 Task: Select the es 2018 option in the target.
Action: Mouse moved to (15, 456)
Screenshot: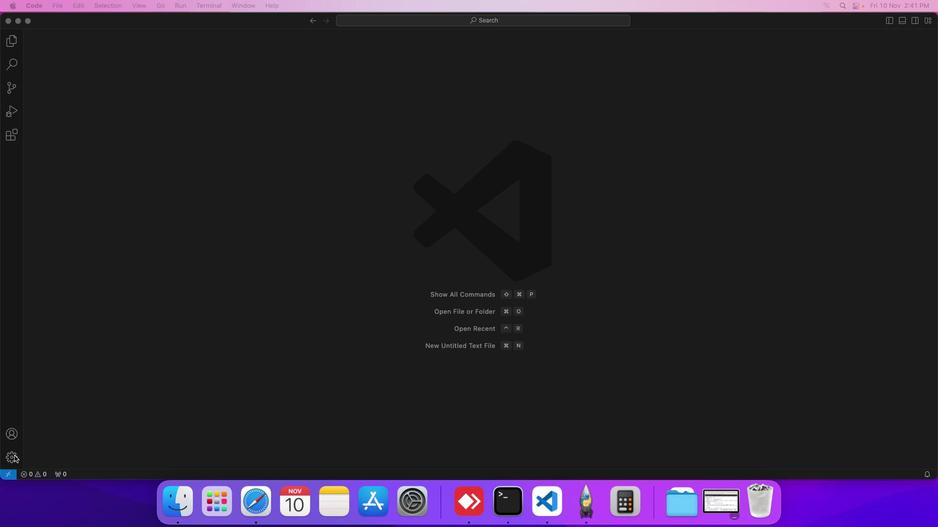 
Action: Mouse pressed left at (15, 456)
Screenshot: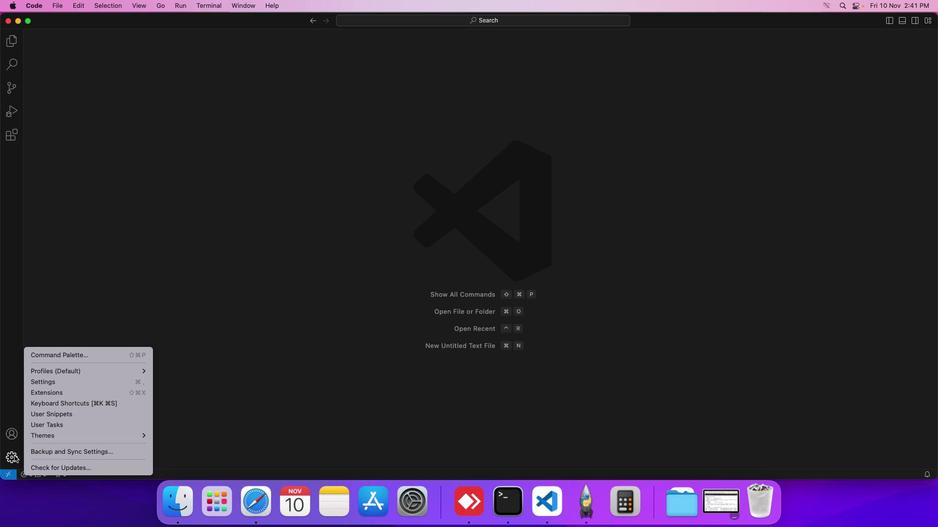 
Action: Mouse moved to (58, 384)
Screenshot: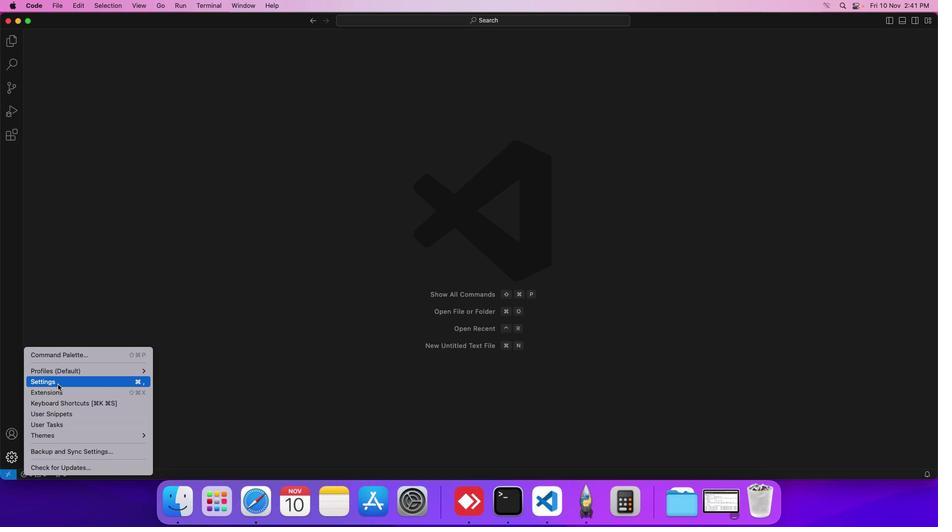 
Action: Mouse pressed left at (58, 384)
Screenshot: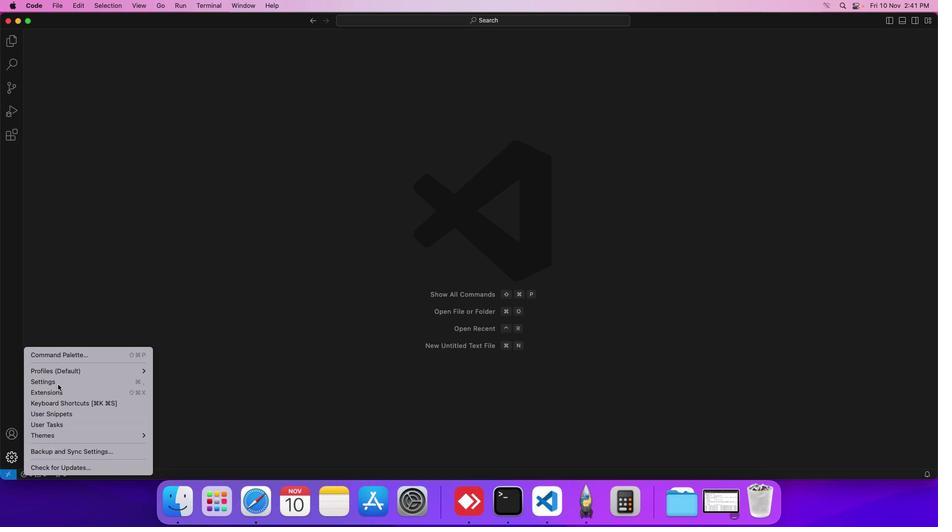 
Action: Mouse moved to (230, 176)
Screenshot: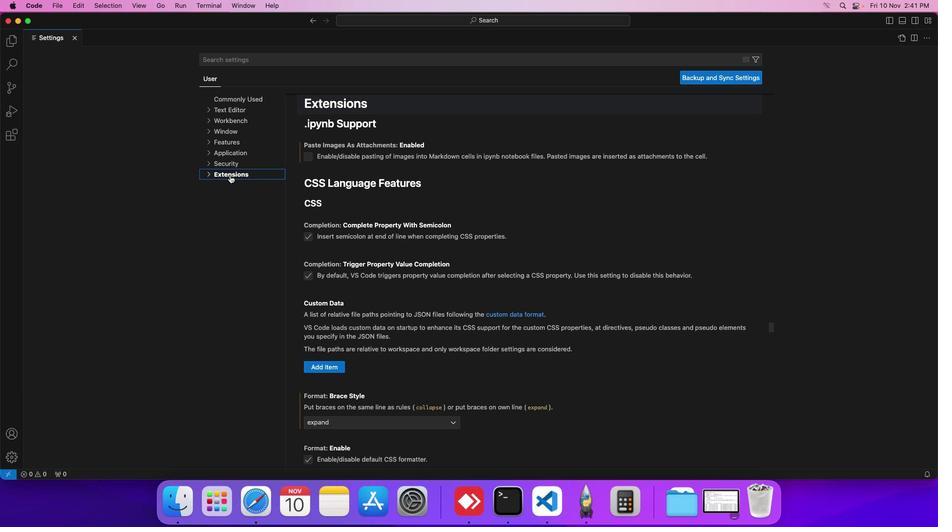 
Action: Mouse pressed left at (230, 176)
Screenshot: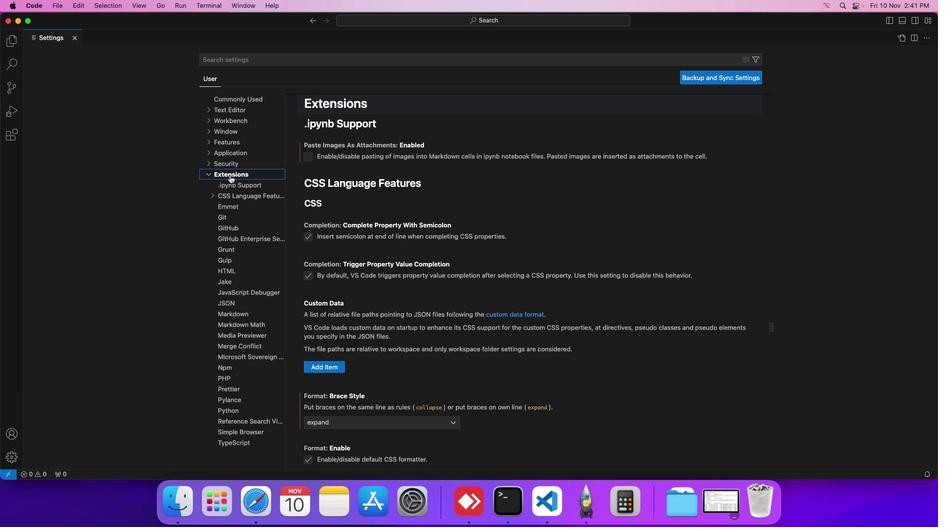 
Action: Mouse moved to (233, 443)
Screenshot: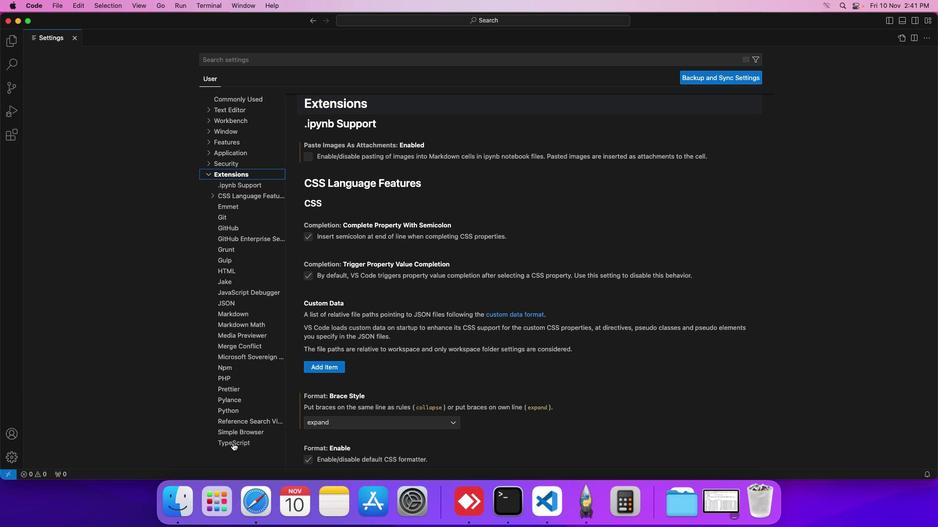 
Action: Mouse pressed left at (233, 443)
Screenshot: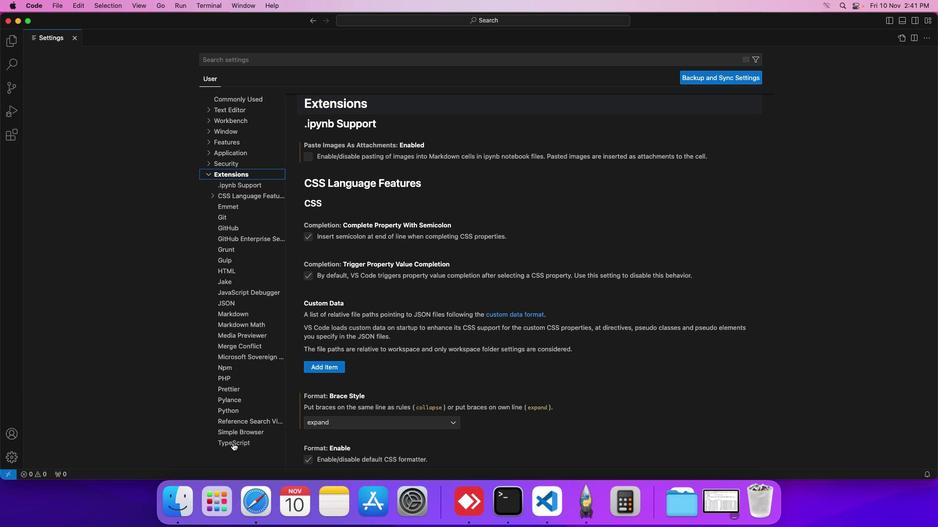 
Action: Mouse moved to (330, 406)
Screenshot: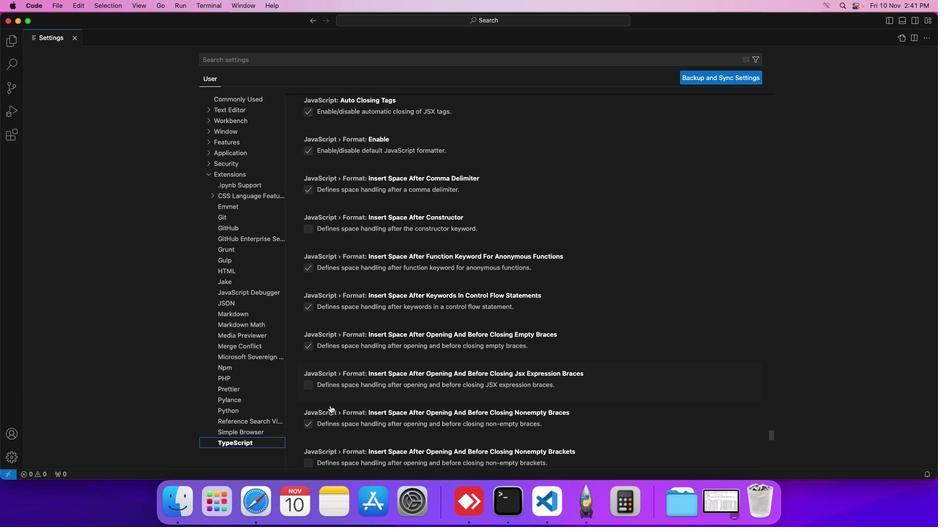 
Action: Mouse scrolled (330, 406) with delta (0, 0)
Screenshot: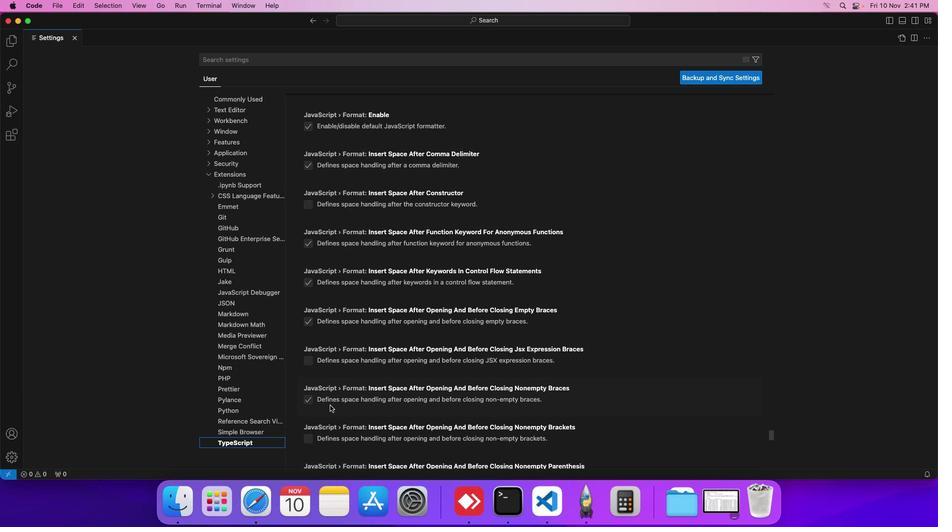 
Action: Mouse scrolled (330, 406) with delta (0, 0)
Screenshot: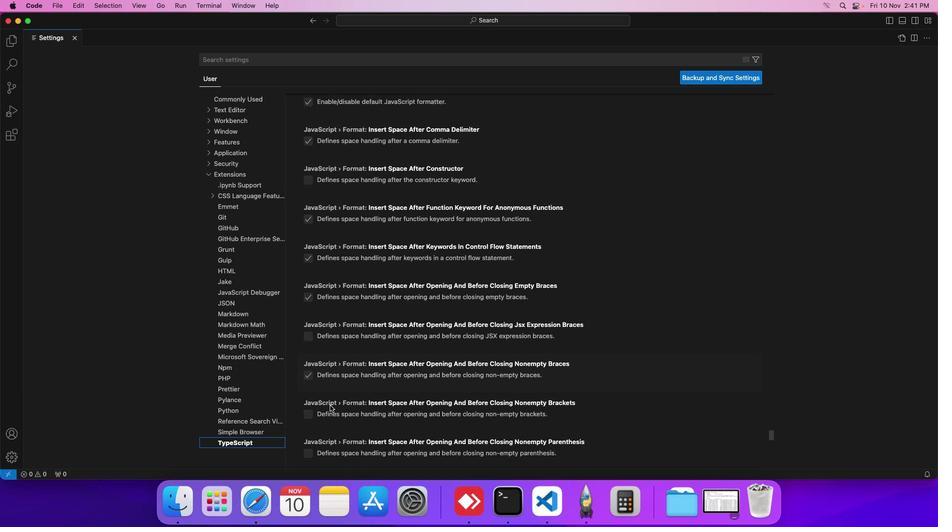 
Action: Mouse scrolled (330, 406) with delta (0, 0)
Screenshot: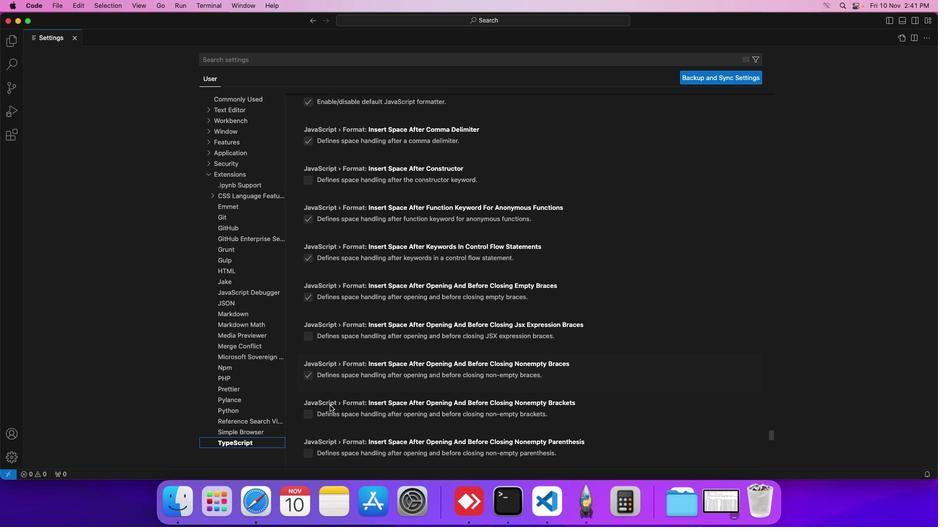 
Action: Mouse scrolled (330, 406) with delta (0, 0)
Screenshot: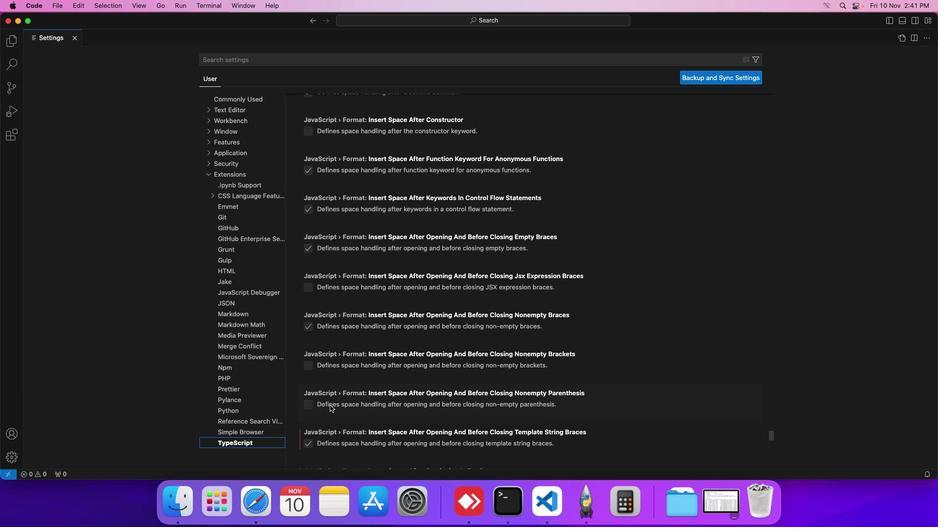 
Action: Mouse scrolled (330, 406) with delta (0, 0)
Screenshot: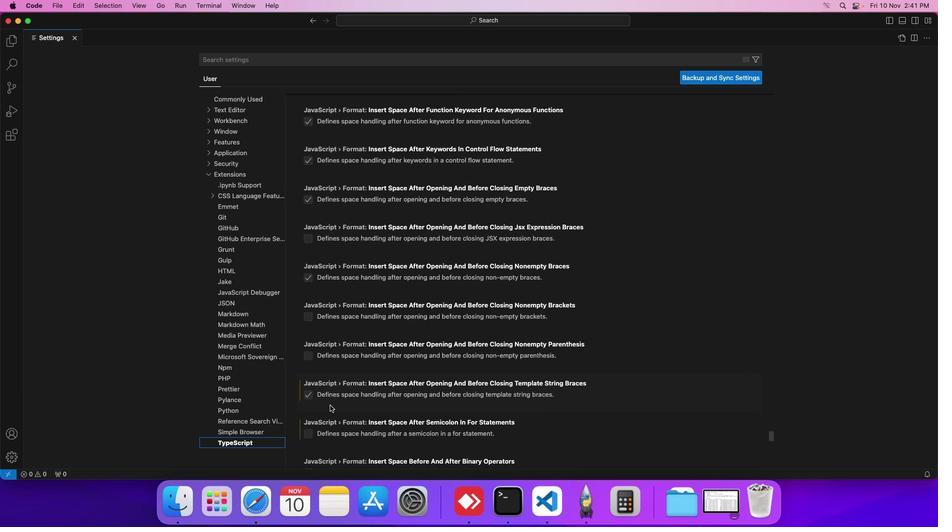 
Action: Mouse scrolled (330, 406) with delta (0, 0)
Screenshot: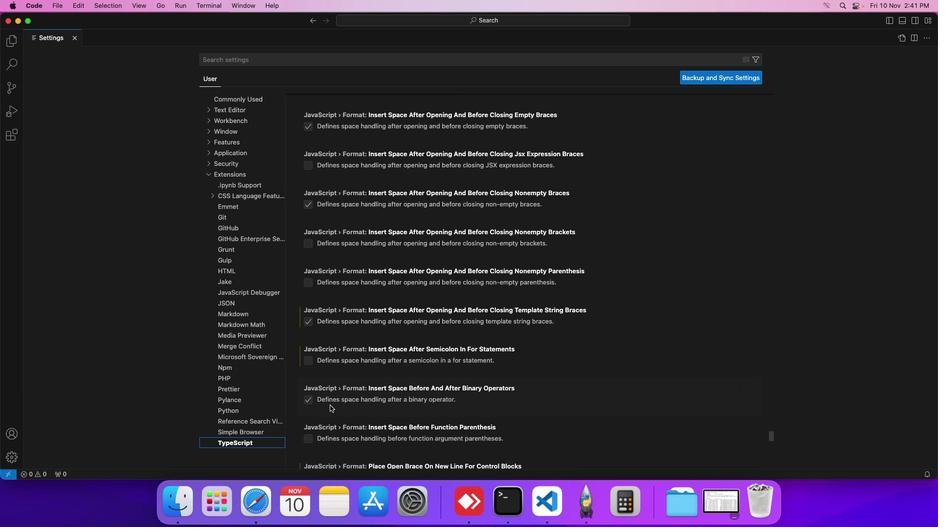 
Action: Mouse scrolled (330, 406) with delta (0, 0)
Screenshot: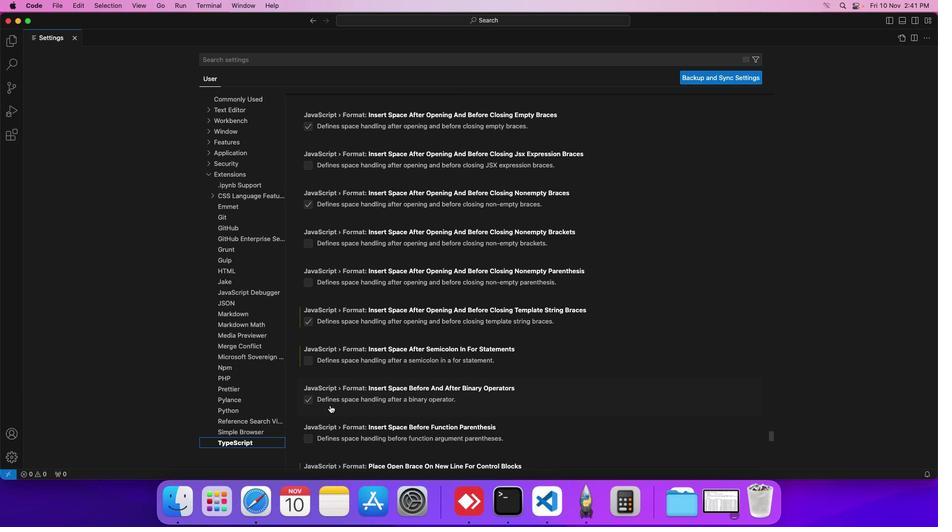 
Action: Mouse scrolled (330, 406) with delta (0, 0)
Screenshot: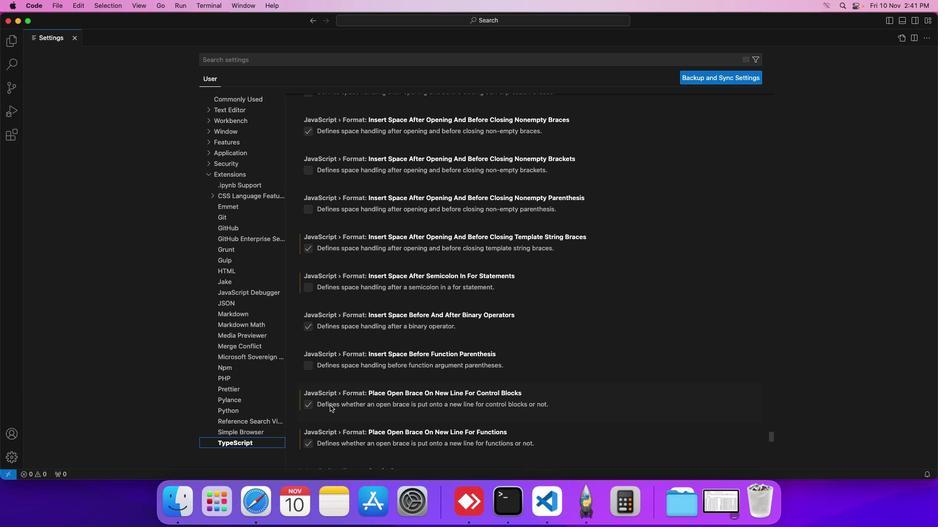 
Action: Mouse scrolled (330, 406) with delta (0, 0)
Screenshot: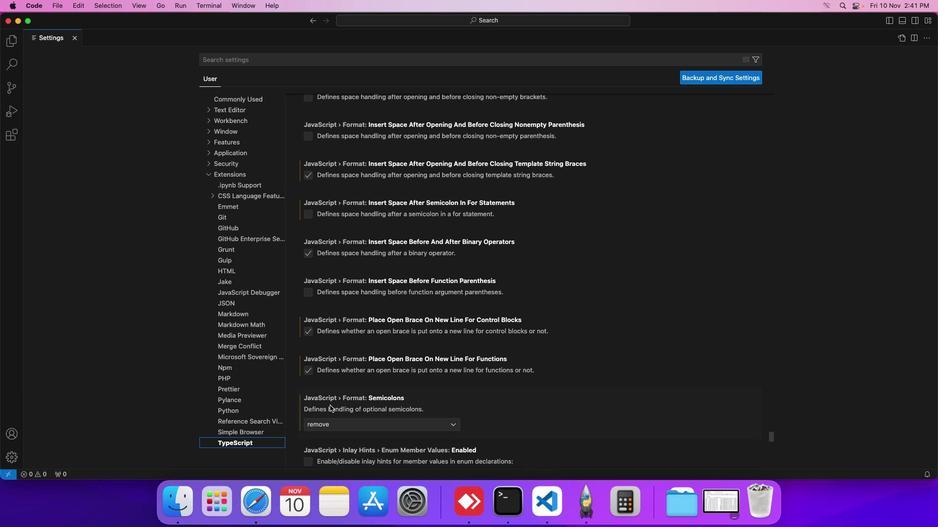 
Action: Mouse scrolled (330, 406) with delta (0, 0)
Screenshot: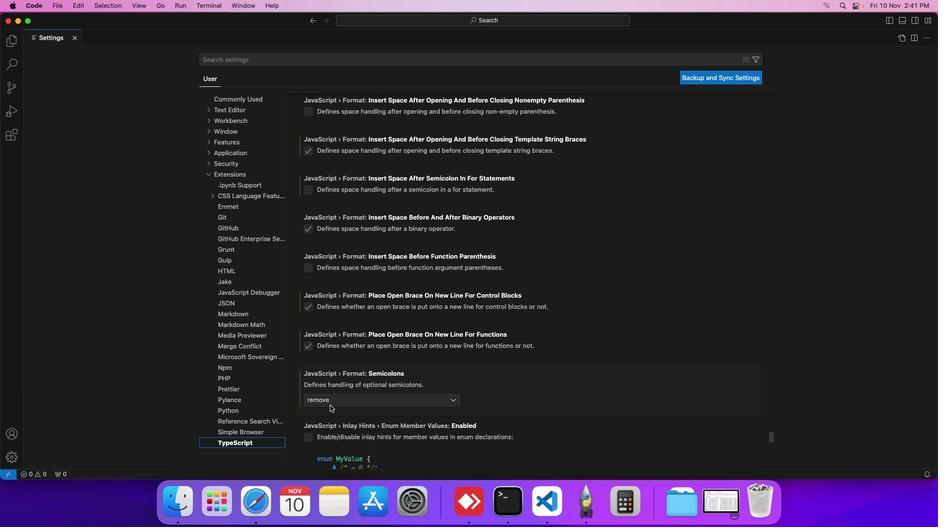 
Action: Mouse scrolled (330, 406) with delta (0, 0)
Screenshot: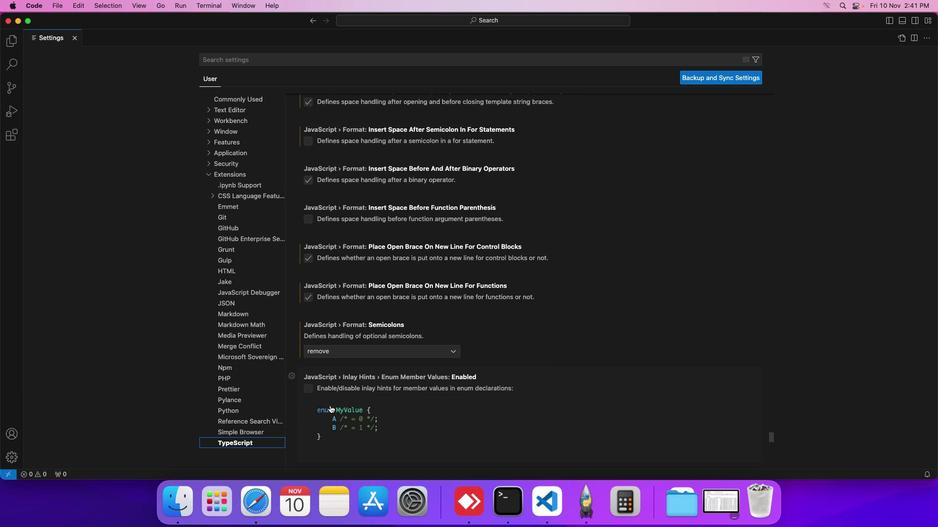 
Action: Mouse scrolled (330, 406) with delta (0, 0)
Screenshot: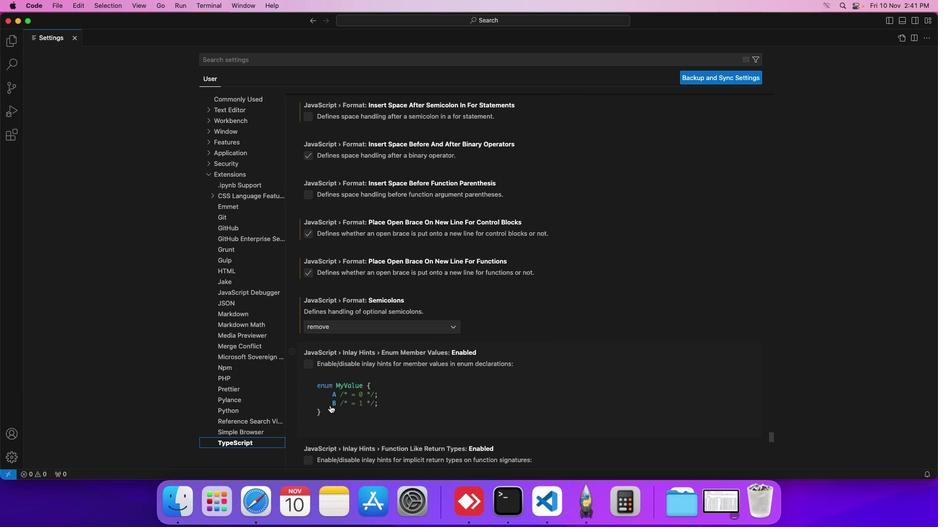 
Action: Mouse scrolled (330, 406) with delta (0, 0)
Screenshot: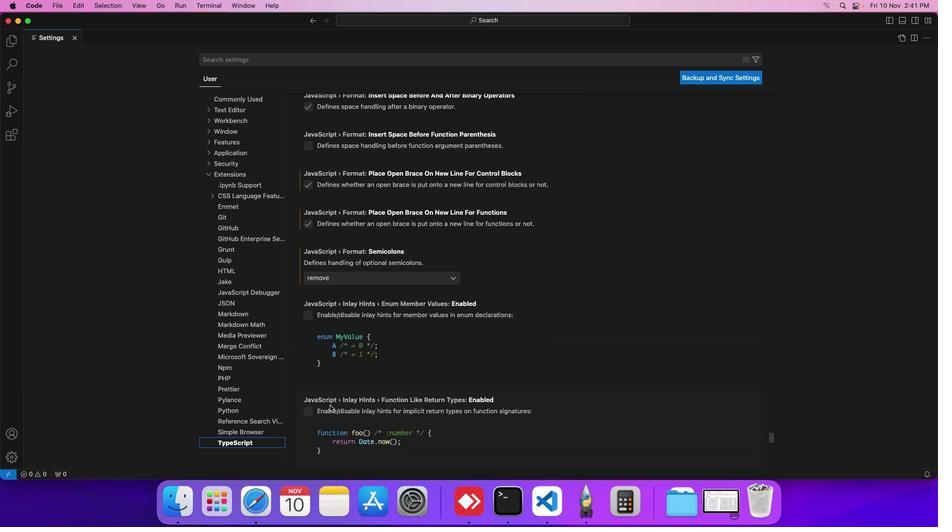 
Action: Mouse scrolled (330, 406) with delta (0, 0)
Screenshot: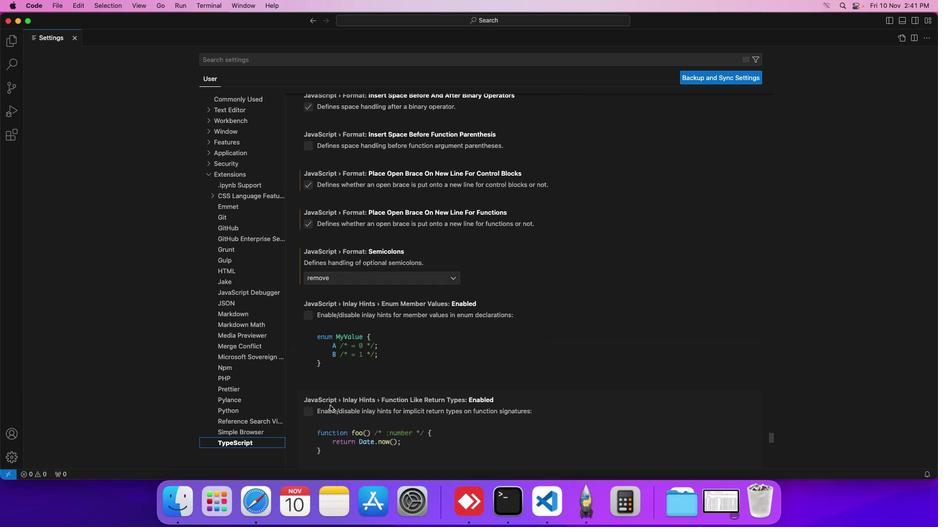 
Action: Mouse scrolled (330, 406) with delta (0, 0)
Screenshot: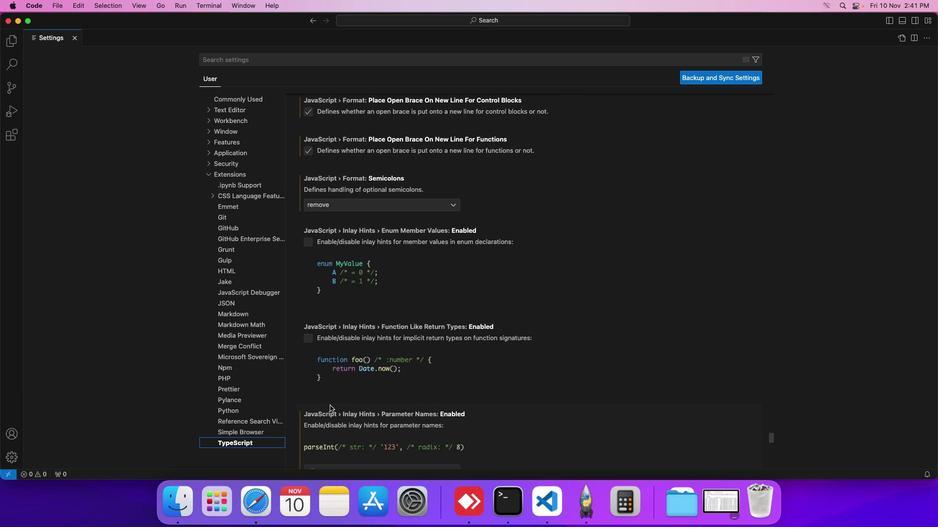 
Action: Mouse scrolled (330, 406) with delta (0, 0)
Screenshot: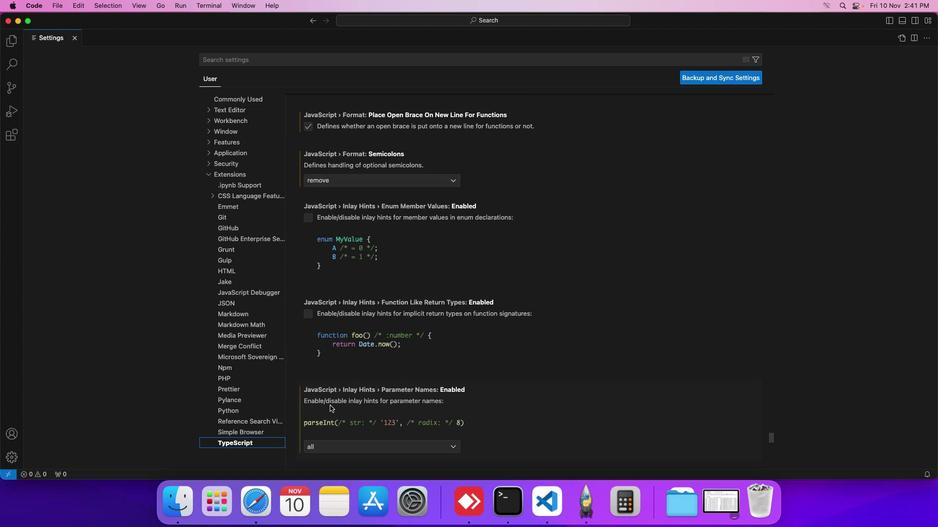 
Action: Mouse moved to (300, 384)
Screenshot: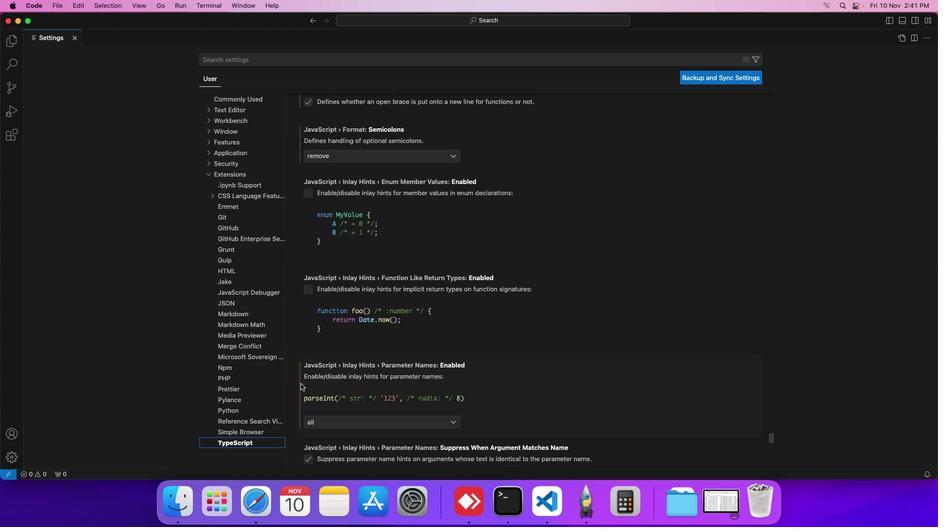 
Action: Mouse scrolled (300, 384) with delta (0, 0)
Screenshot: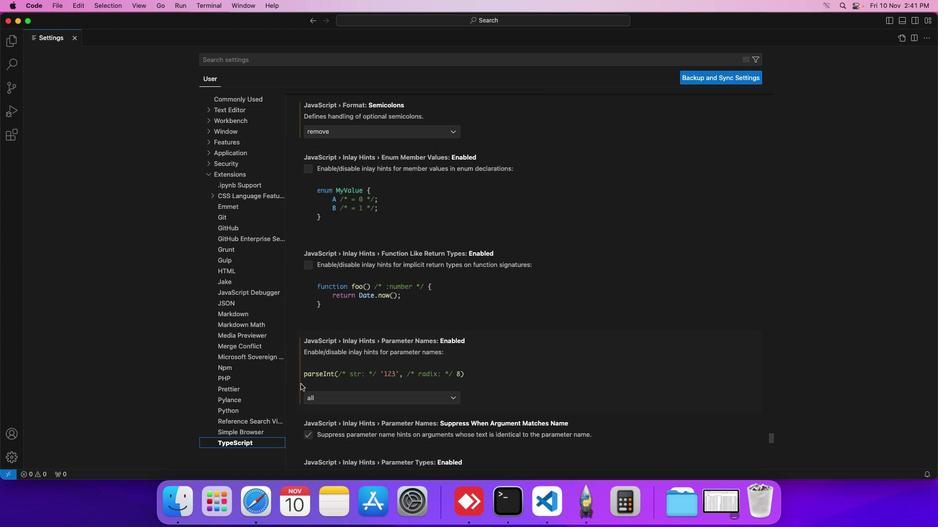
Action: Mouse scrolled (300, 384) with delta (0, 0)
Screenshot: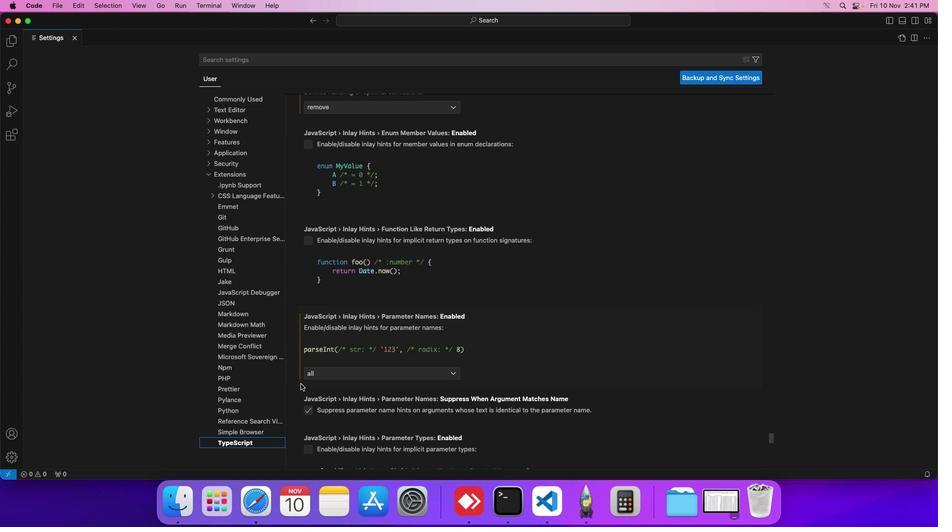 
Action: Mouse scrolled (300, 384) with delta (0, 0)
Screenshot: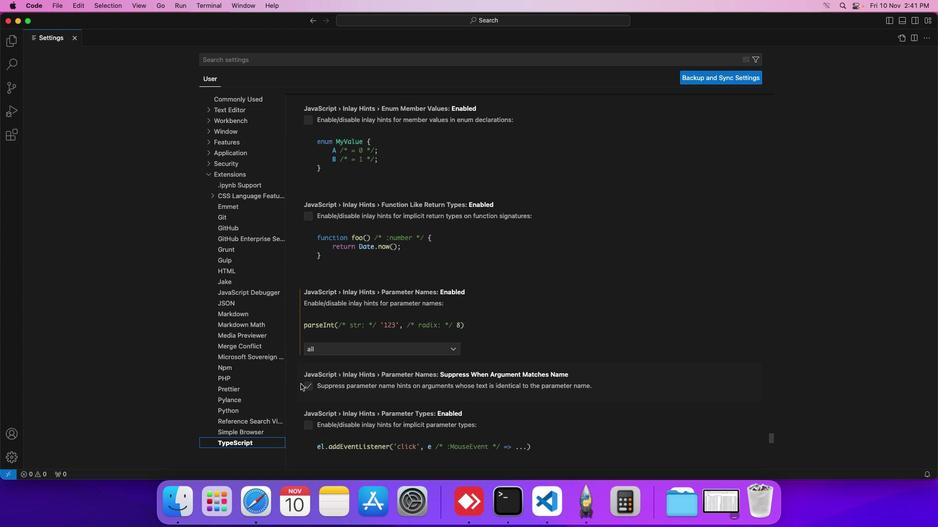 
Action: Mouse scrolled (300, 384) with delta (0, 0)
Screenshot: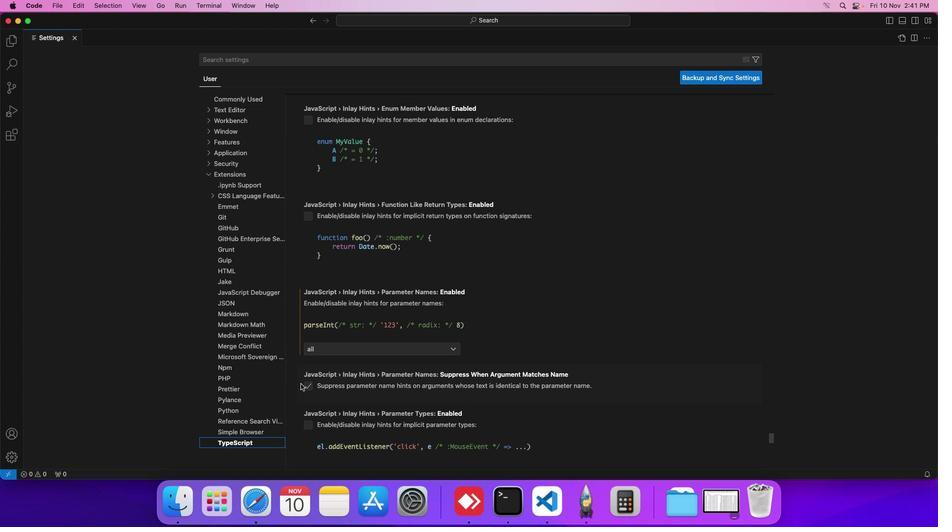 
Action: Mouse scrolled (300, 384) with delta (0, 0)
Screenshot: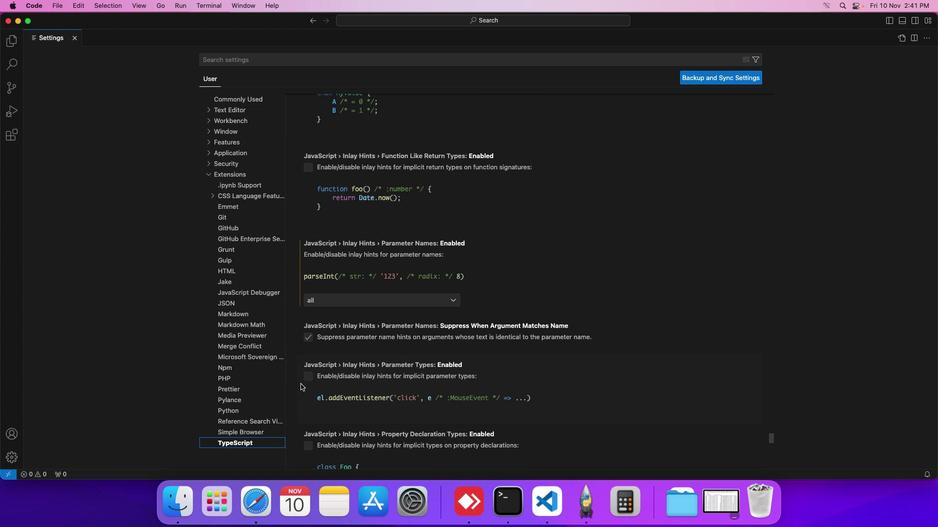
Action: Mouse scrolled (300, 384) with delta (0, 0)
Screenshot: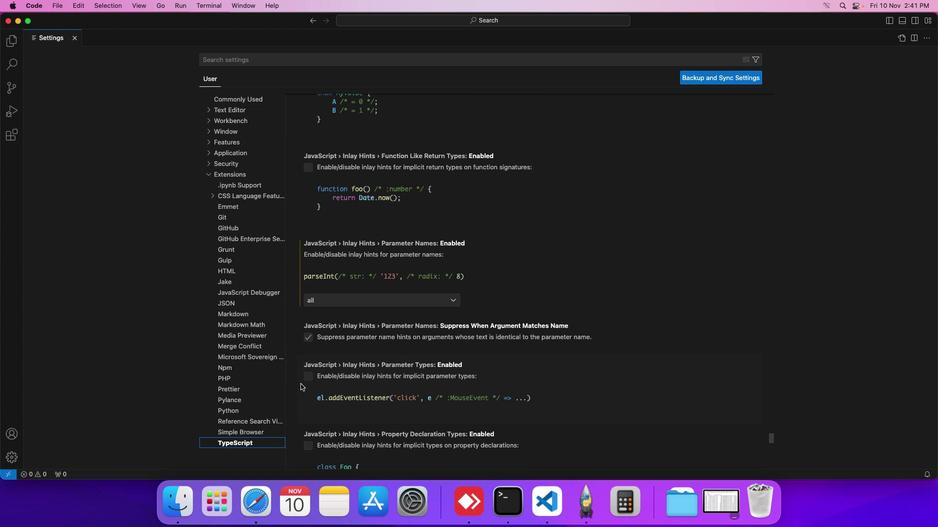 
Action: Mouse scrolled (300, 384) with delta (0, 0)
Screenshot: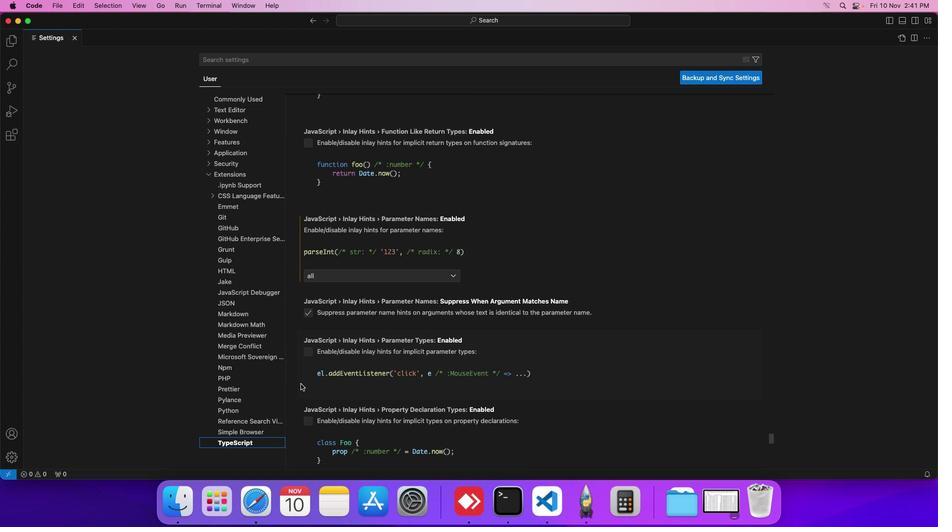 
Action: Mouse scrolled (300, 384) with delta (0, 0)
Screenshot: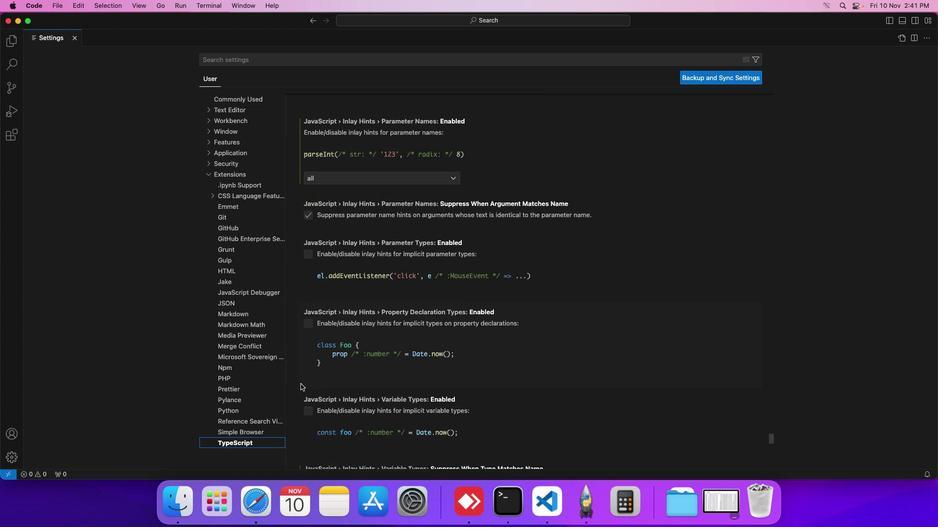
Action: Mouse scrolled (300, 384) with delta (0, 0)
Screenshot: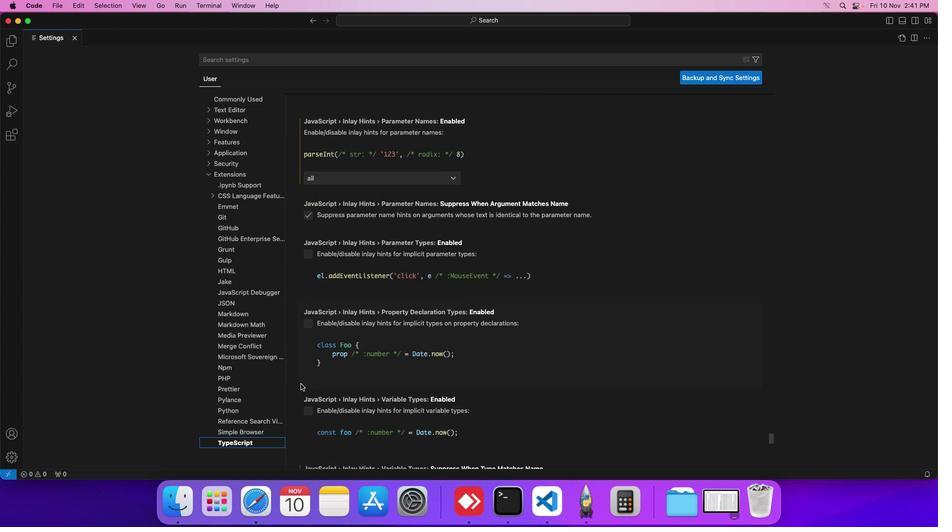 
Action: Mouse scrolled (300, 384) with delta (0, 0)
Screenshot: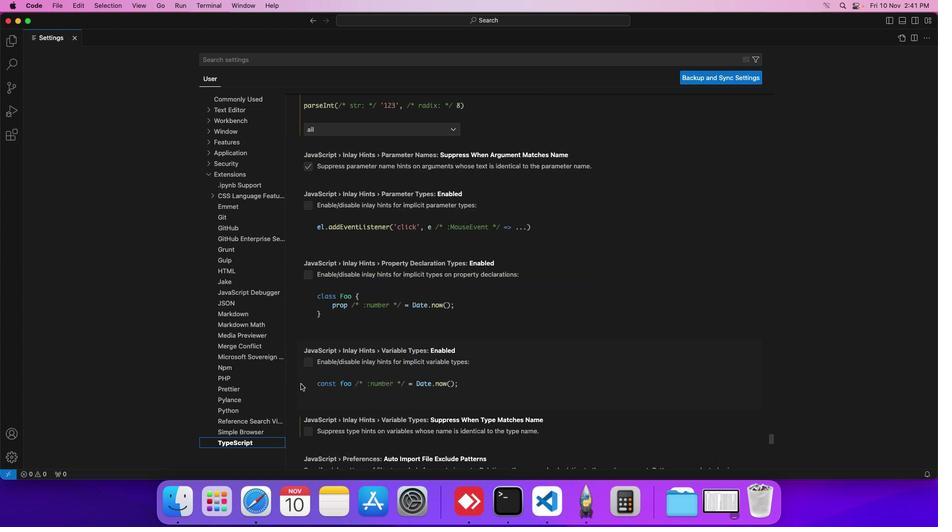 
Action: Mouse scrolled (300, 384) with delta (0, 0)
Screenshot: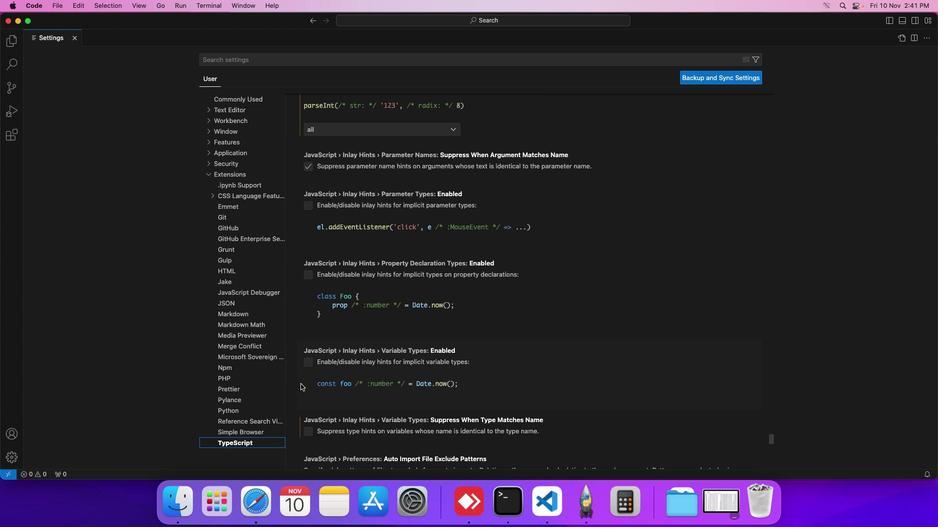 
Action: Mouse scrolled (300, 384) with delta (0, 0)
Screenshot: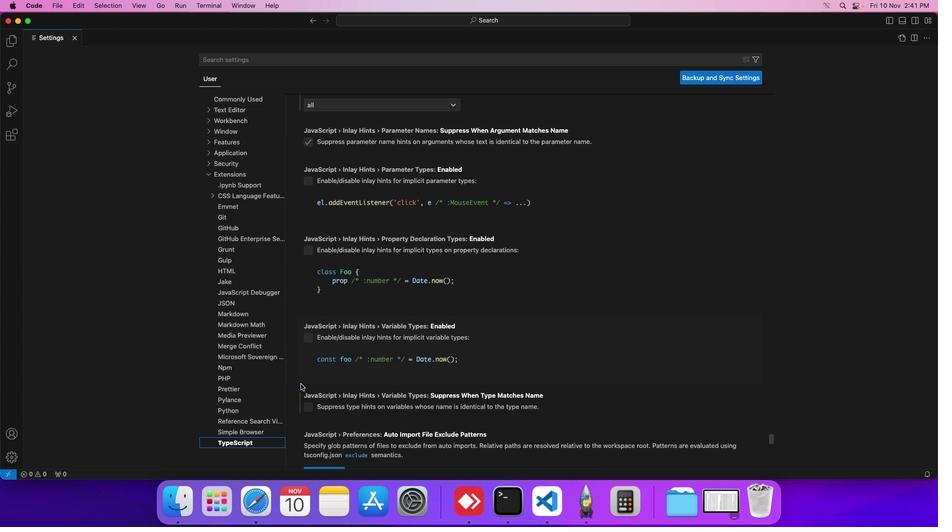 
Action: Mouse scrolled (300, 384) with delta (0, 0)
Screenshot: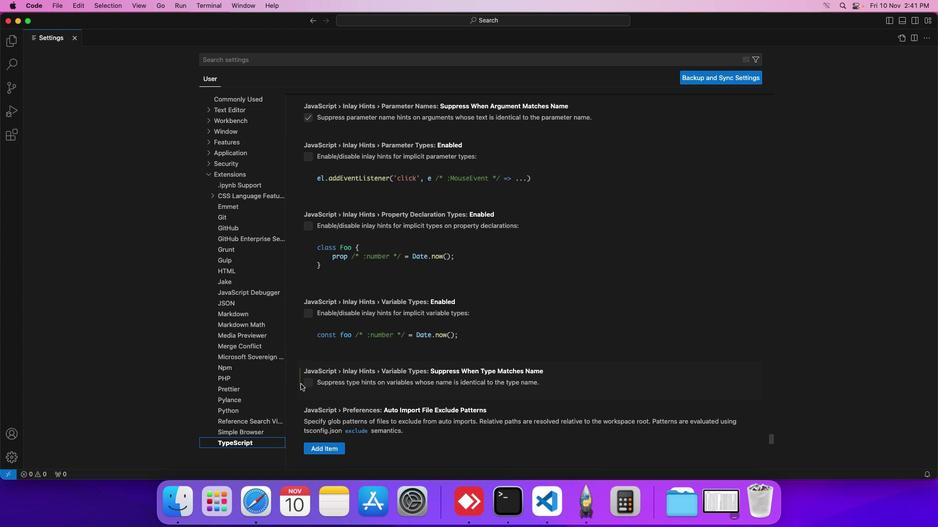 
Action: Mouse scrolled (300, 384) with delta (0, 0)
Screenshot: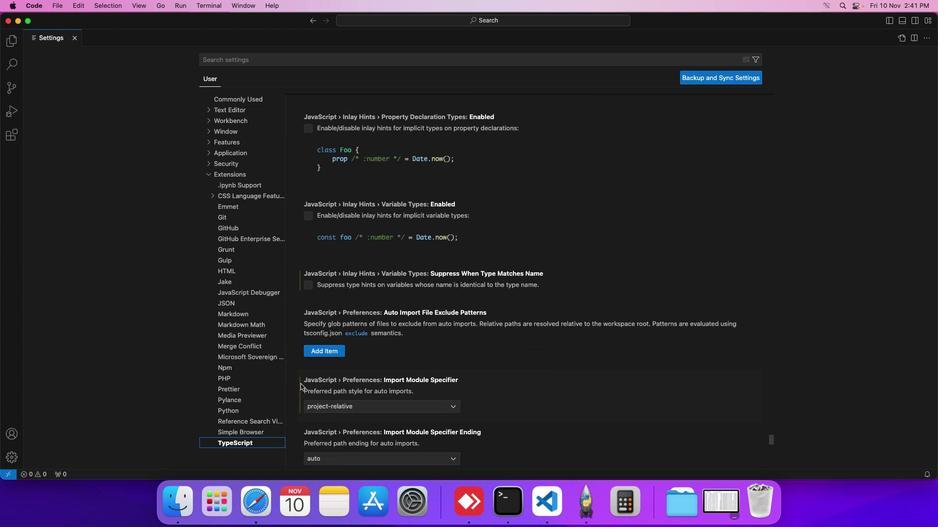 
Action: Mouse scrolled (300, 384) with delta (0, 0)
Screenshot: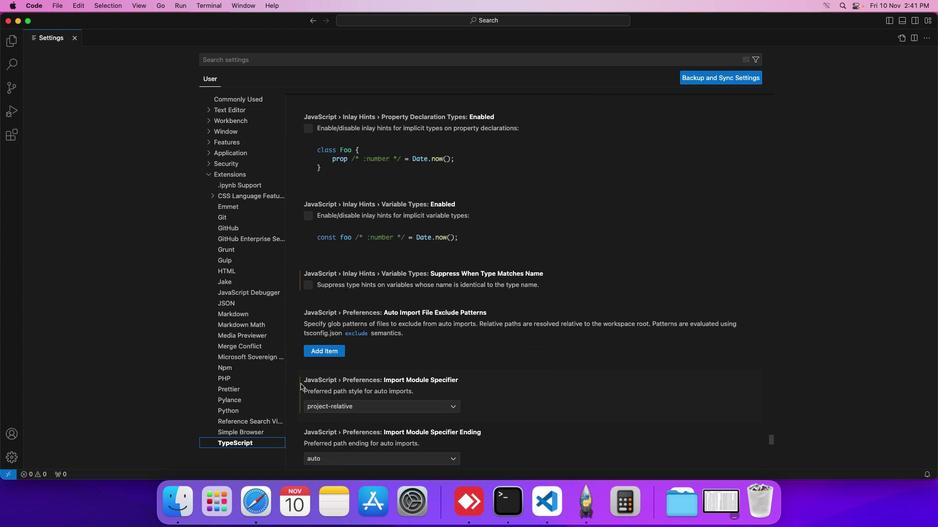 
Action: Mouse scrolled (300, 384) with delta (0, 0)
Screenshot: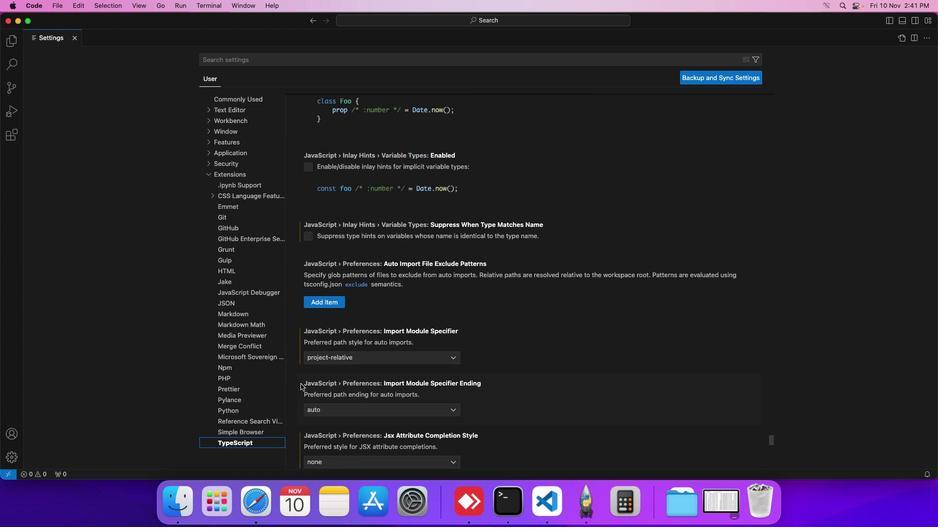 
Action: Mouse scrolled (300, 384) with delta (0, 0)
Screenshot: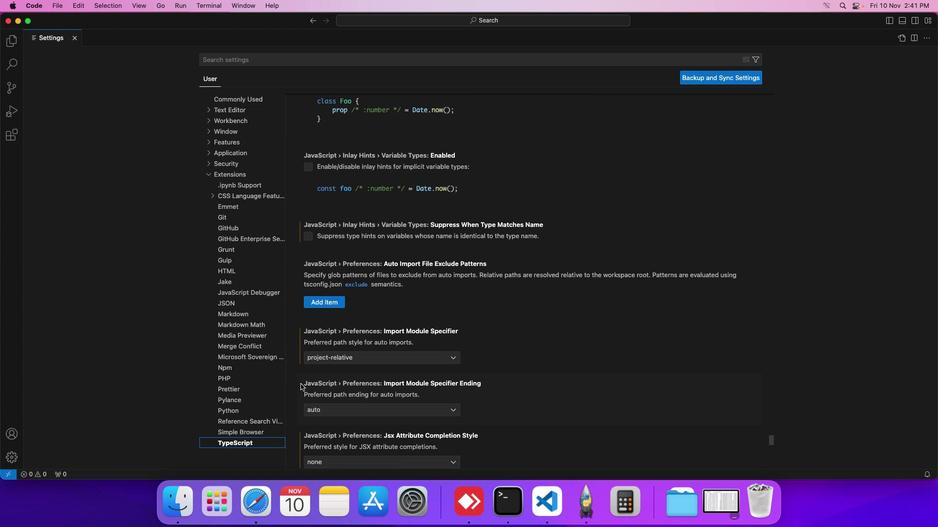 
Action: Mouse scrolled (300, 384) with delta (0, 0)
Screenshot: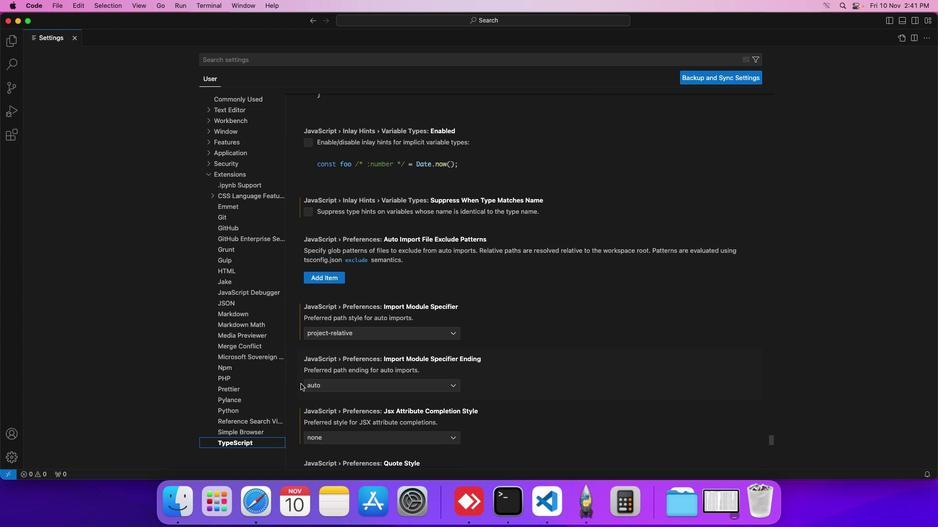 
Action: Mouse scrolled (300, 384) with delta (0, 0)
Screenshot: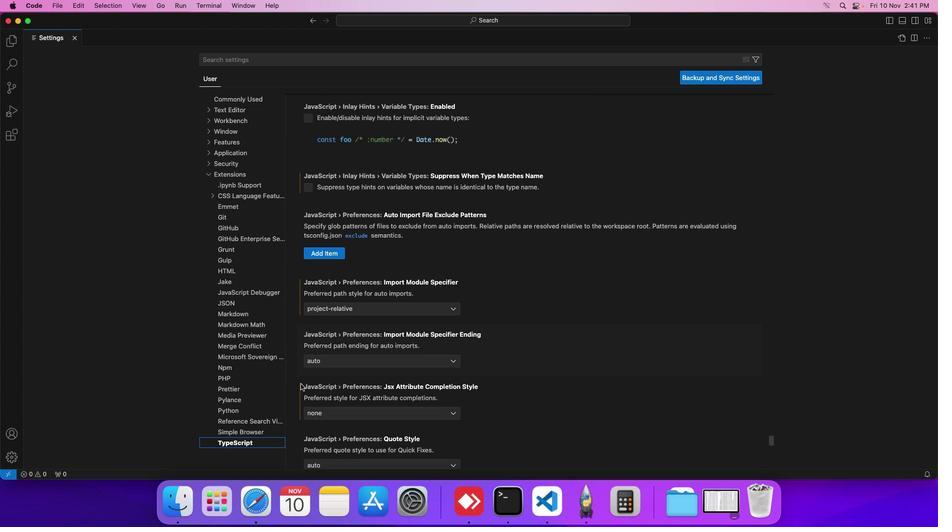 
Action: Mouse moved to (300, 384)
Screenshot: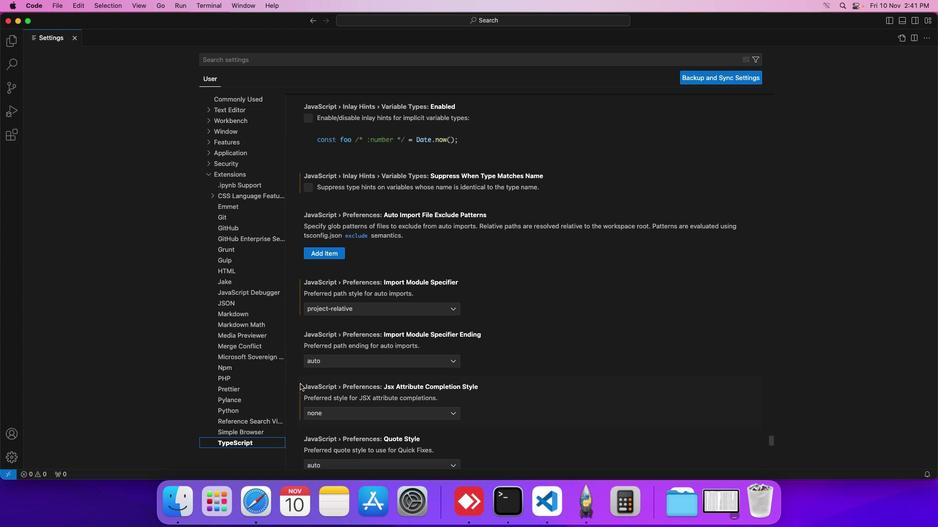 
Action: Mouse scrolled (300, 384) with delta (0, 0)
Screenshot: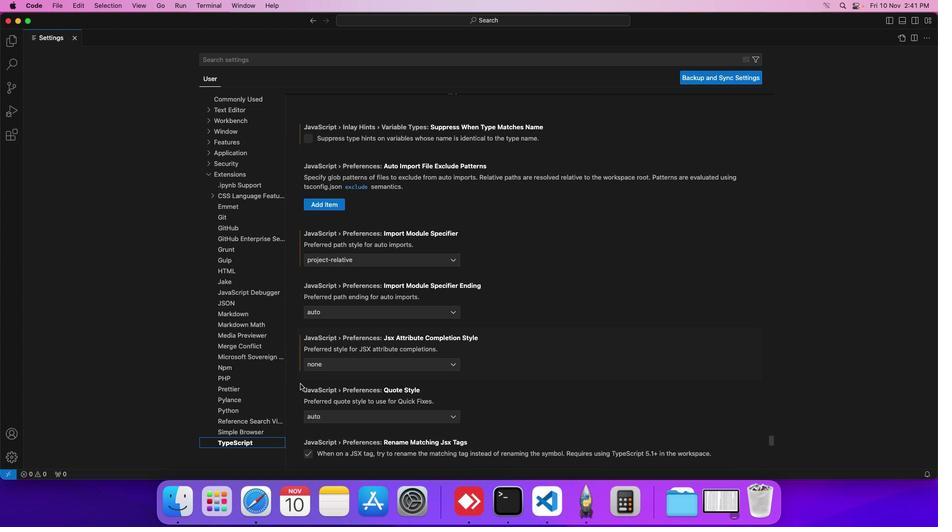 
Action: Mouse scrolled (300, 384) with delta (0, 0)
Screenshot: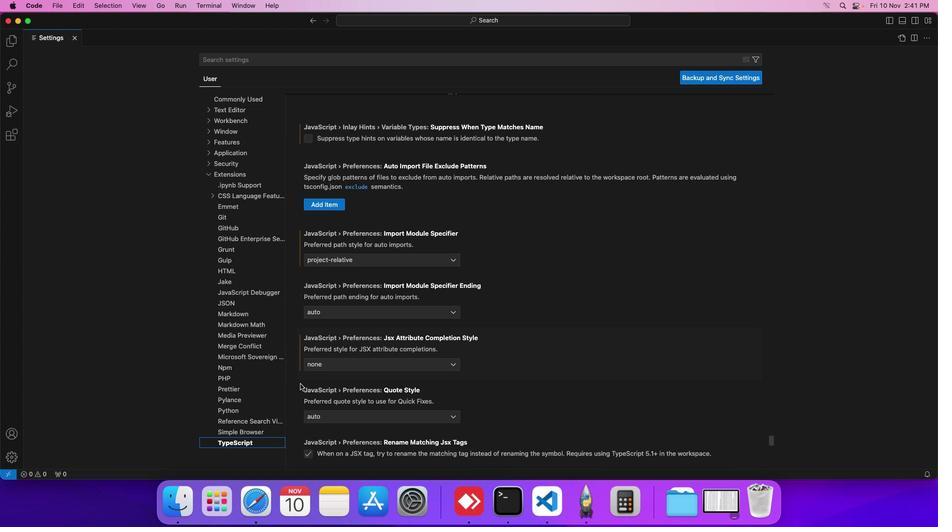 
Action: Mouse scrolled (300, 384) with delta (0, 0)
Screenshot: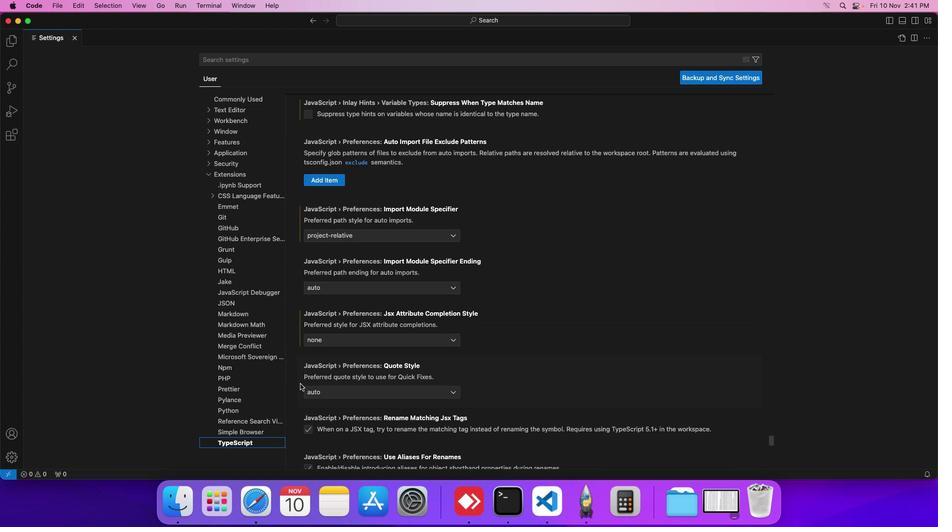 
Action: Mouse moved to (299, 383)
Screenshot: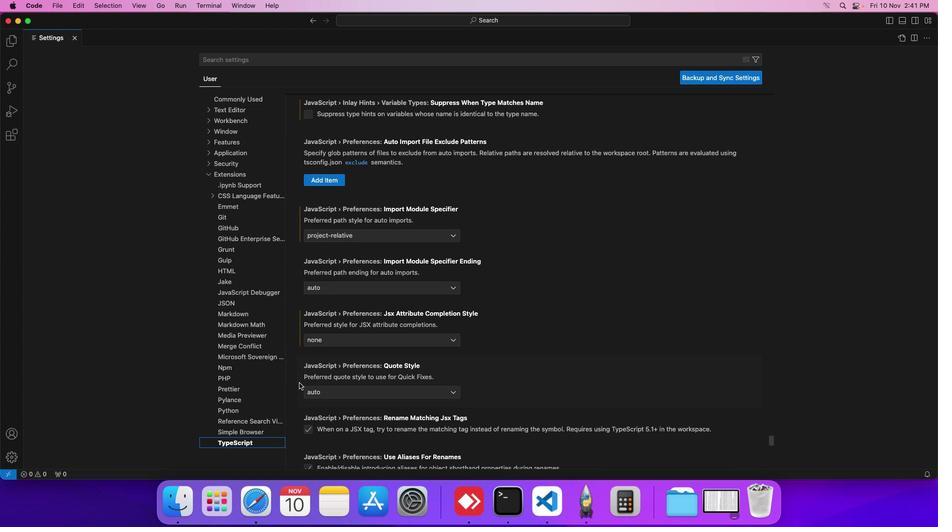 
Action: Mouse scrolled (299, 383) with delta (0, 0)
Screenshot: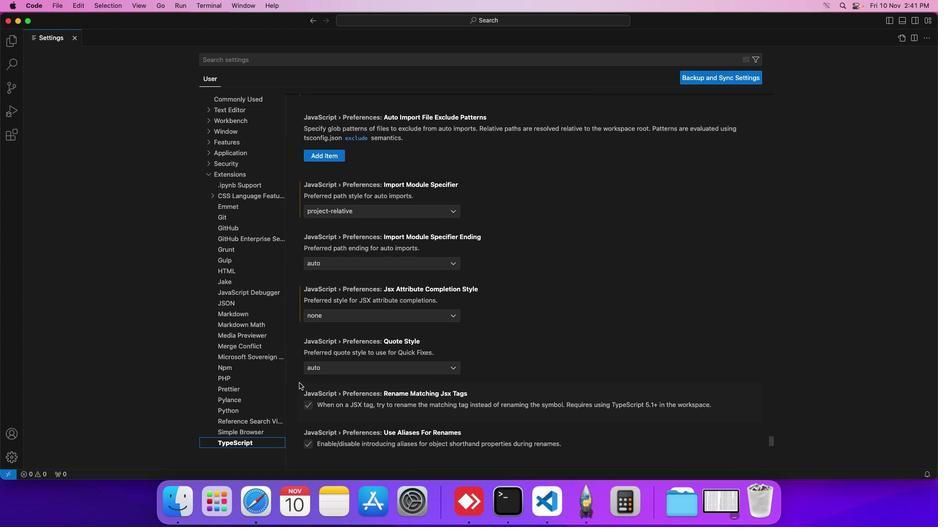 
Action: Mouse scrolled (299, 383) with delta (0, 0)
Screenshot: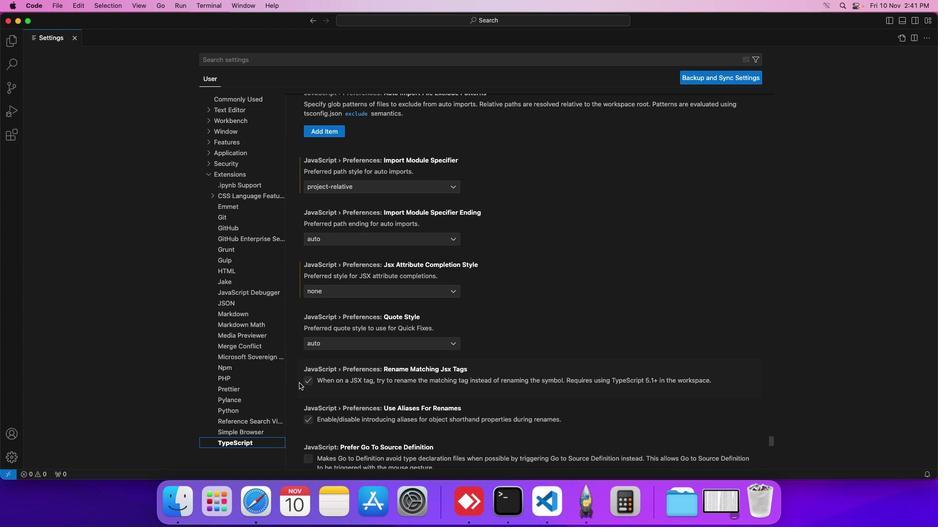 
Action: Mouse scrolled (299, 383) with delta (0, 0)
Screenshot: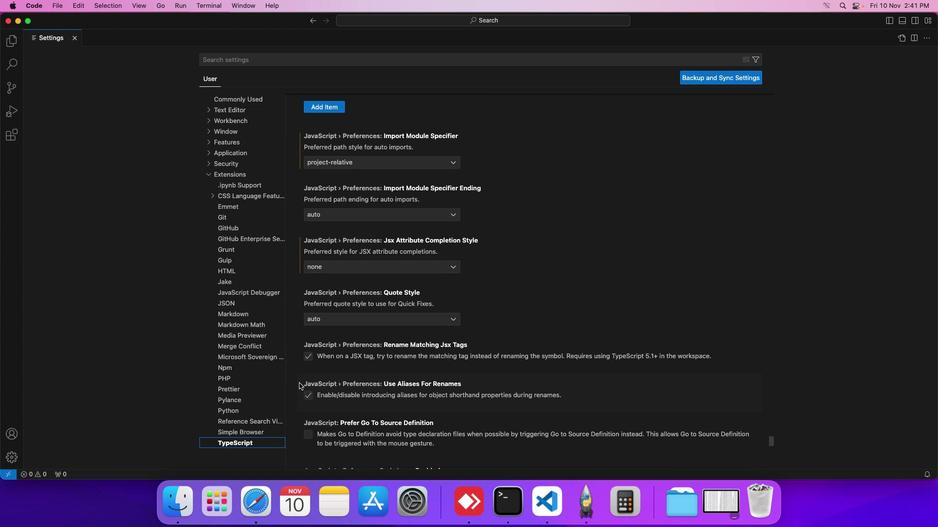 
Action: Mouse scrolled (299, 383) with delta (0, 0)
Screenshot: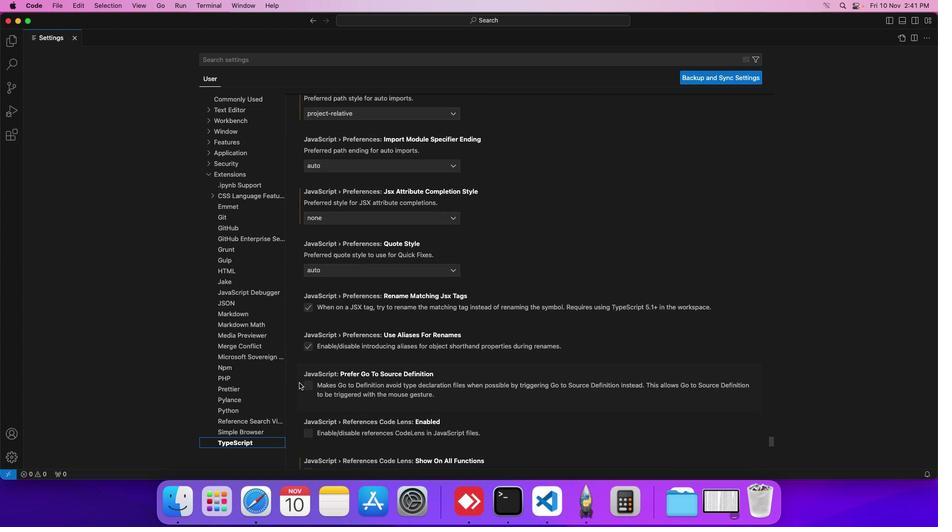 
Action: Mouse scrolled (299, 383) with delta (0, 0)
Screenshot: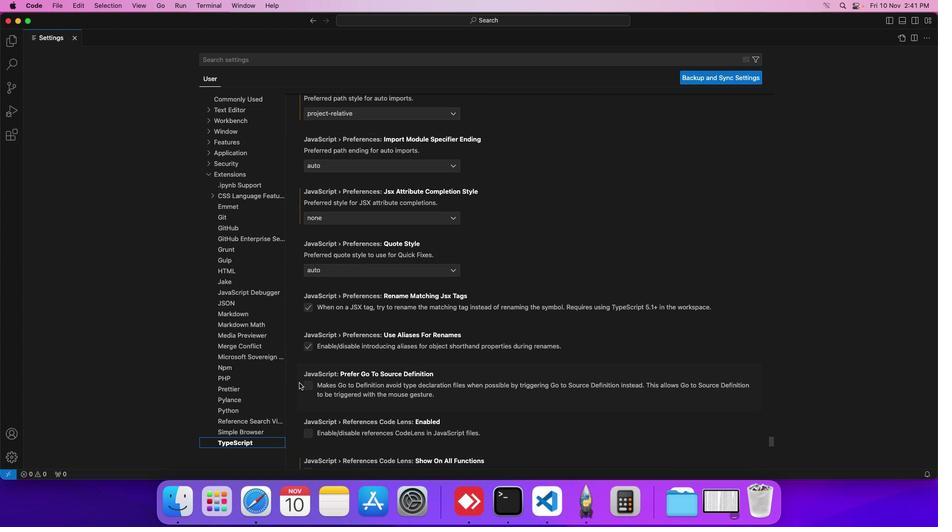 
Action: Mouse scrolled (299, 383) with delta (0, 0)
Screenshot: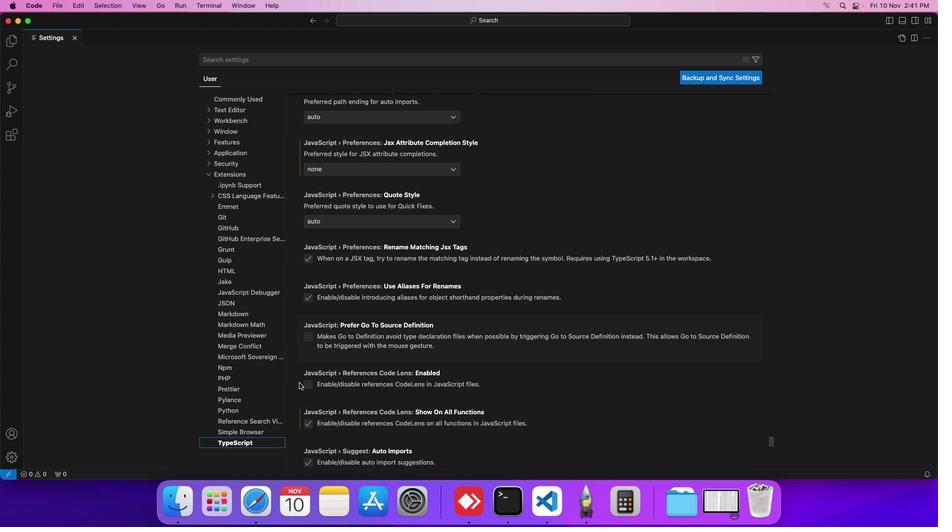 
Action: Mouse scrolled (299, 383) with delta (0, 0)
Screenshot: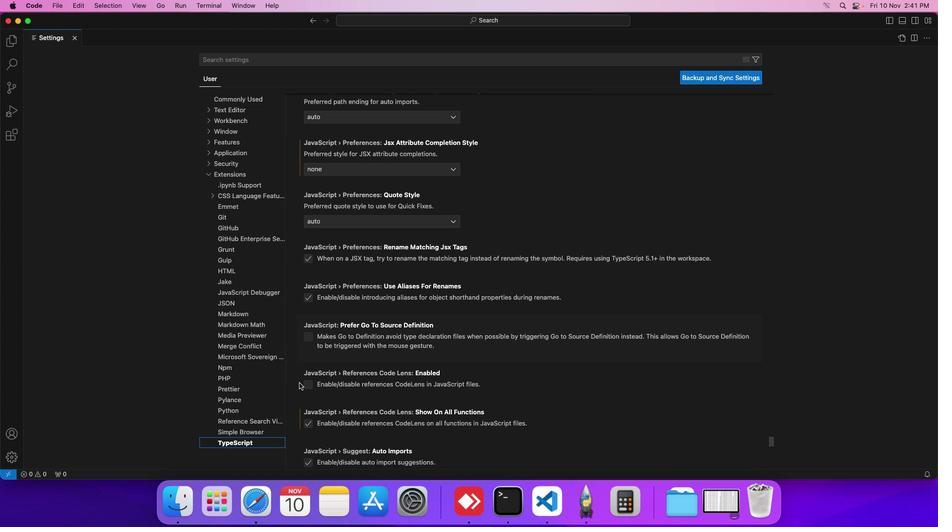 
Action: Mouse scrolled (299, 383) with delta (0, 0)
Screenshot: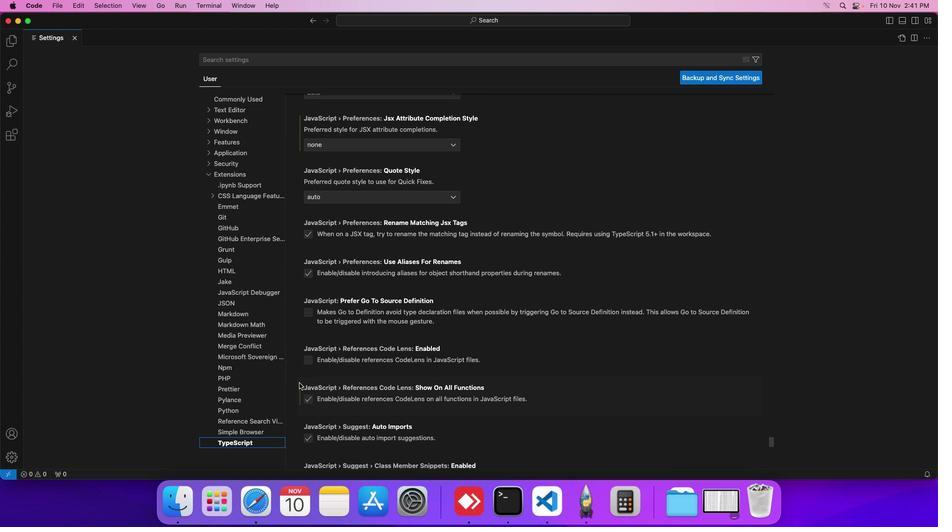 
Action: Mouse scrolled (299, 383) with delta (0, 0)
Screenshot: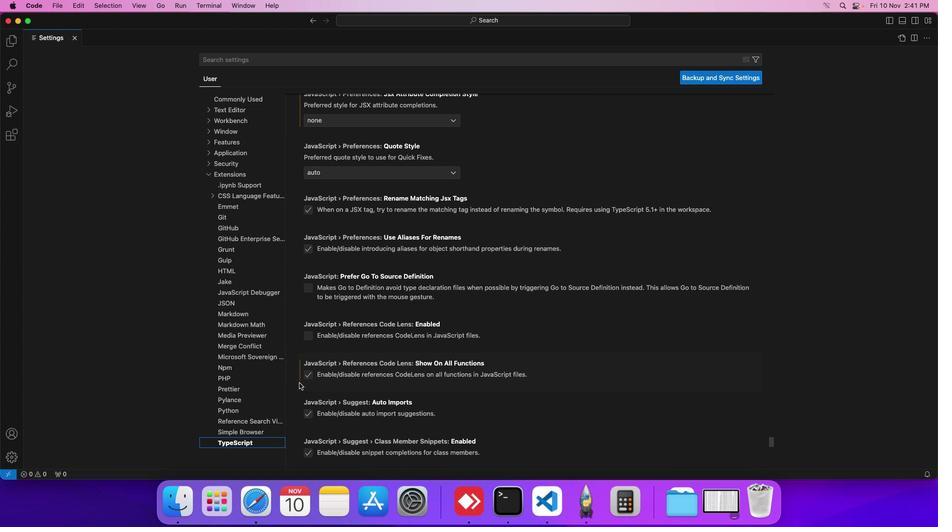 
Action: Mouse scrolled (299, 383) with delta (0, 0)
Screenshot: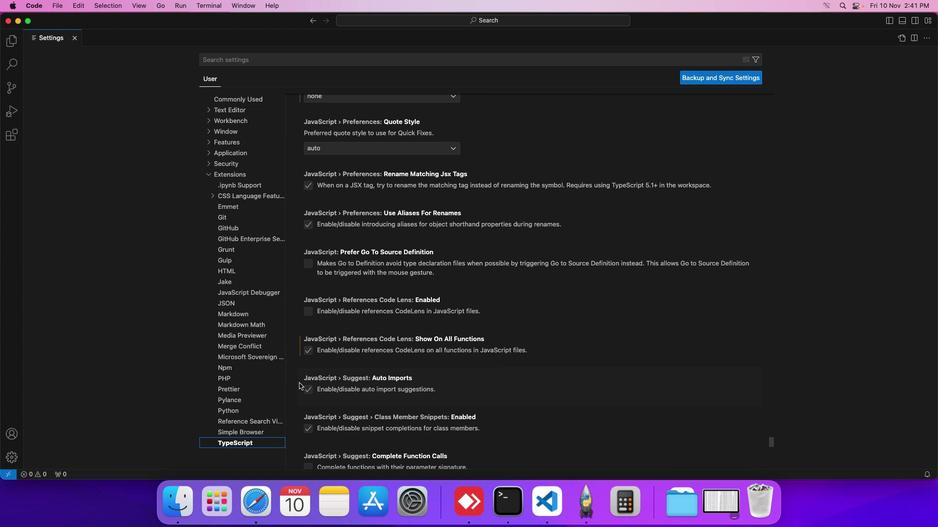 
Action: Mouse scrolled (299, 383) with delta (0, 0)
Screenshot: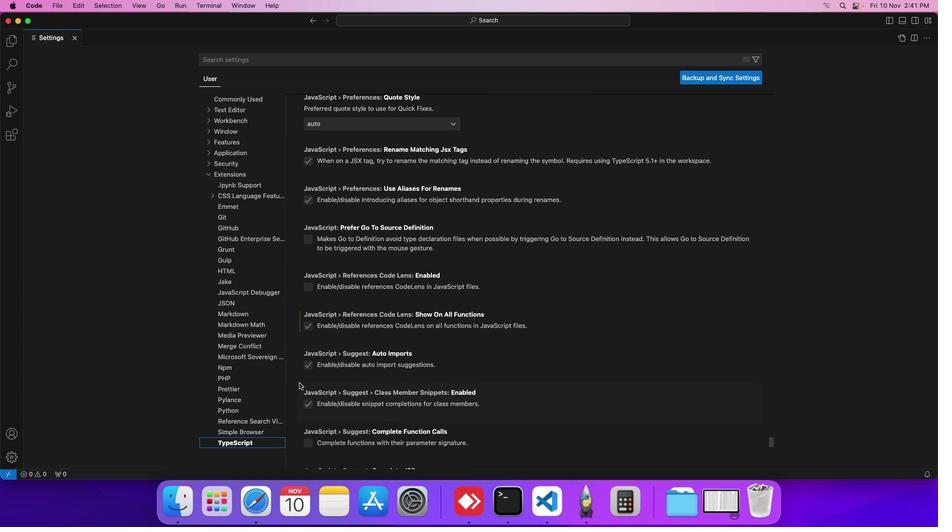 
Action: Mouse scrolled (299, 383) with delta (0, 0)
Screenshot: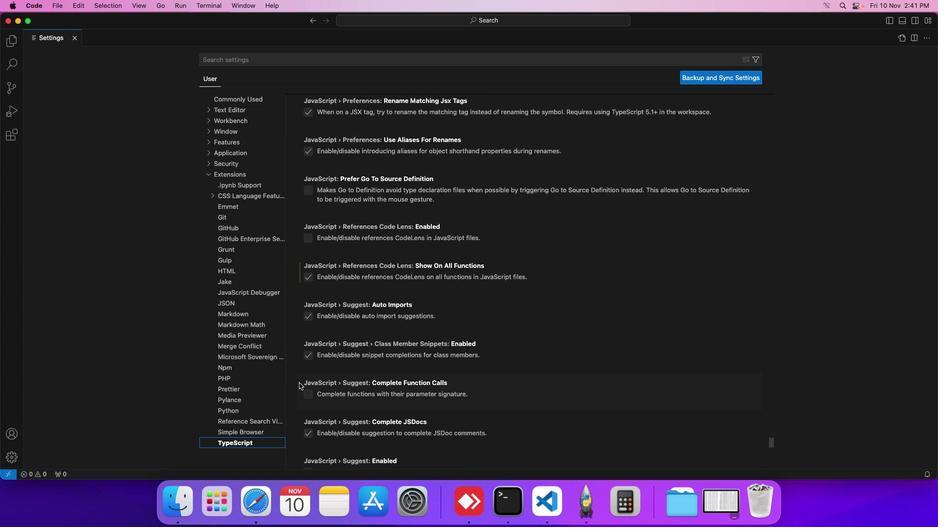 
Action: Mouse scrolled (299, 383) with delta (0, 0)
Screenshot: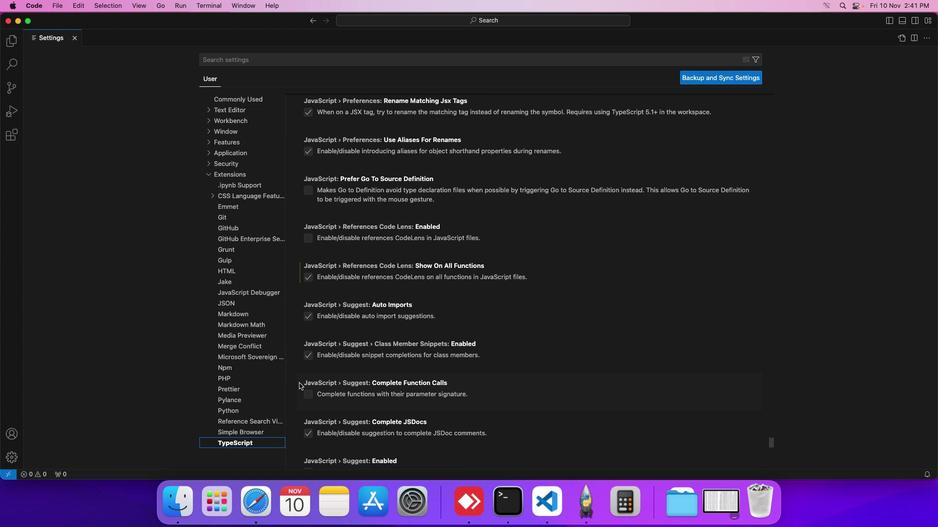 
Action: Mouse scrolled (299, 383) with delta (0, 0)
Screenshot: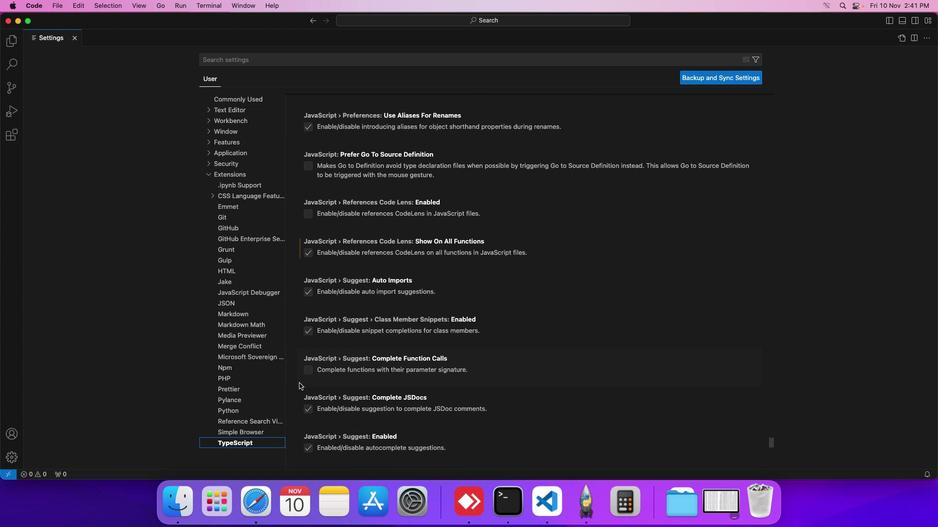 
Action: Mouse scrolled (299, 383) with delta (0, 0)
Screenshot: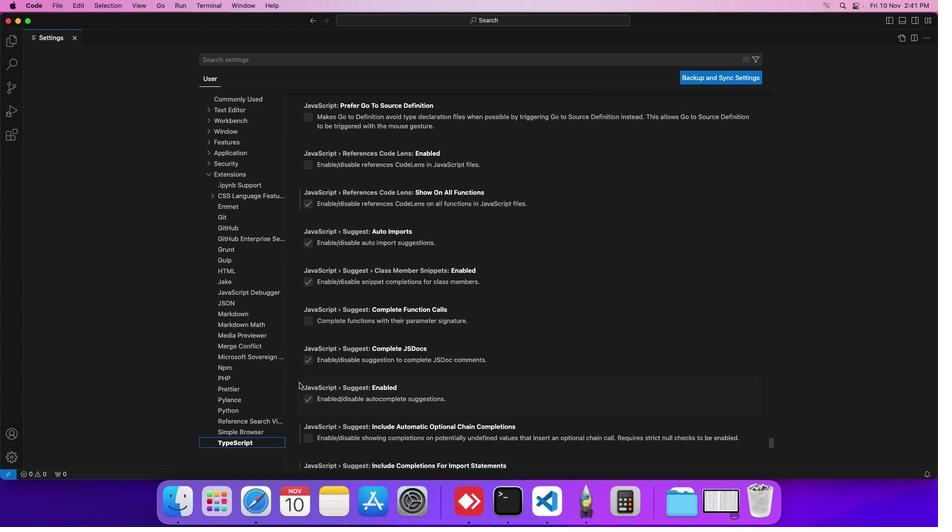 
Action: Mouse scrolled (299, 383) with delta (0, 0)
Screenshot: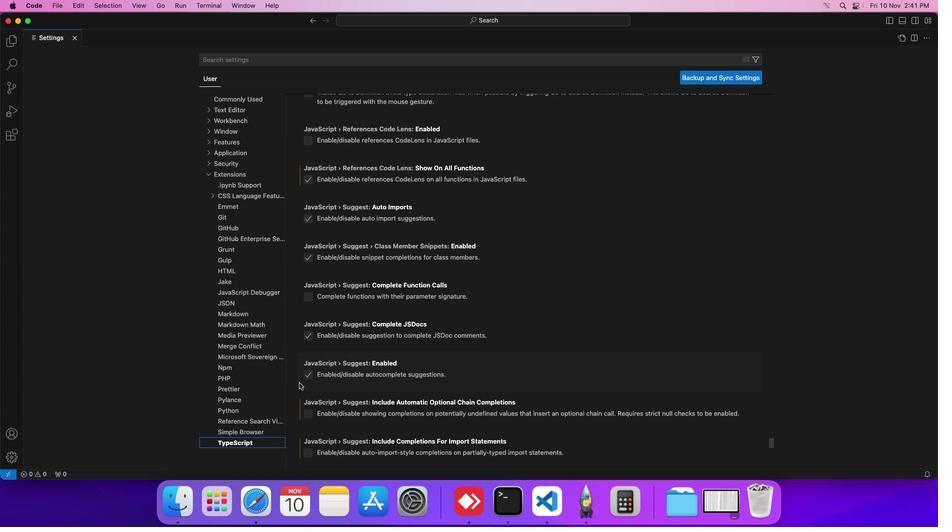 
Action: Mouse scrolled (299, 383) with delta (0, 0)
Screenshot: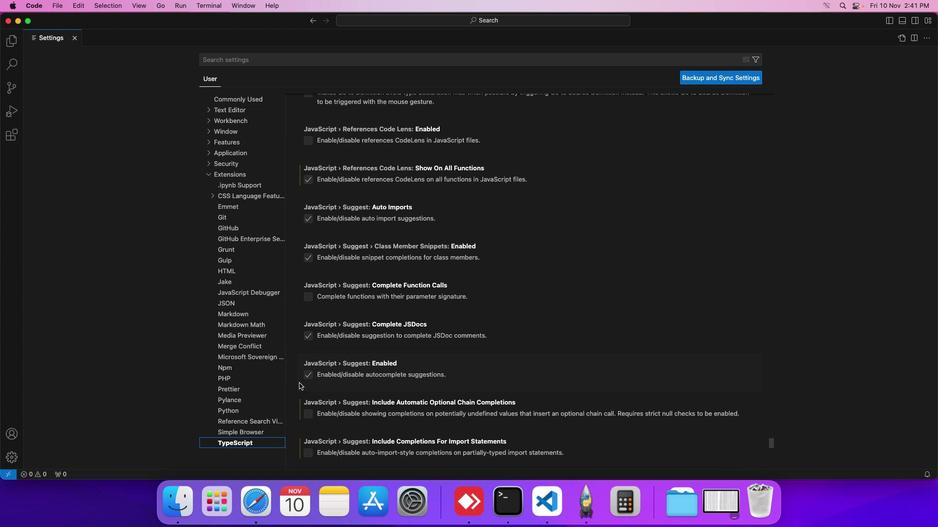 
Action: Mouse scrolled (299, 383) with delta (0, 0)
Screenshot: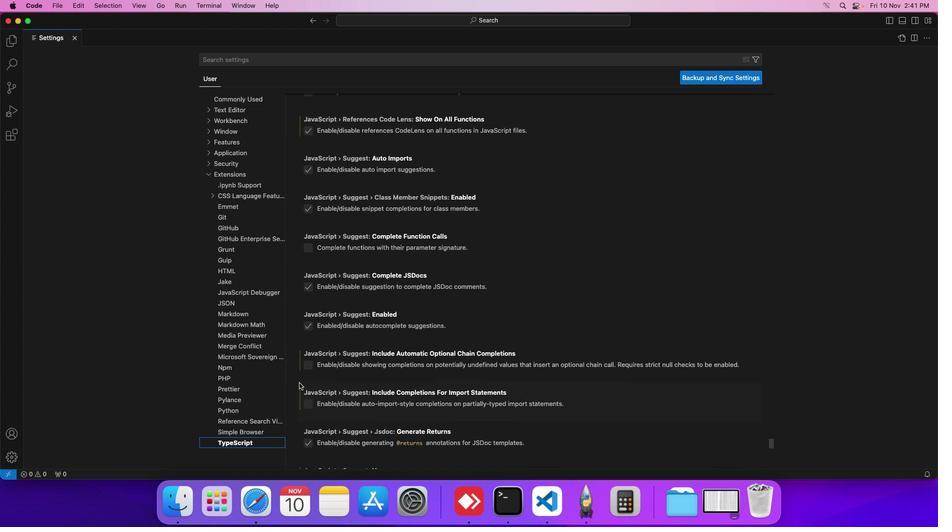 
Action: Mouse scrolled (299, 383) with delta (0, 0)
Screenshot: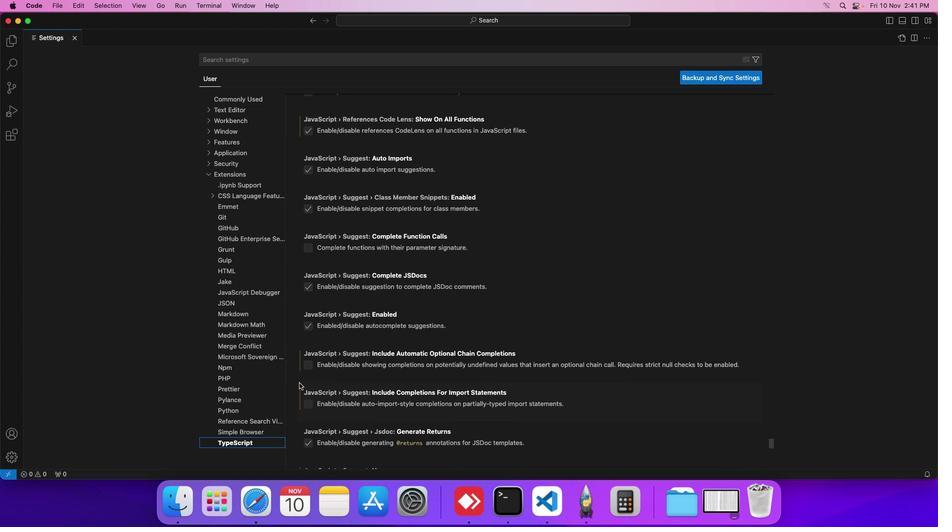 
Action: Mouse scrolled (299, 383) with delta (0, 0)
Screenshot: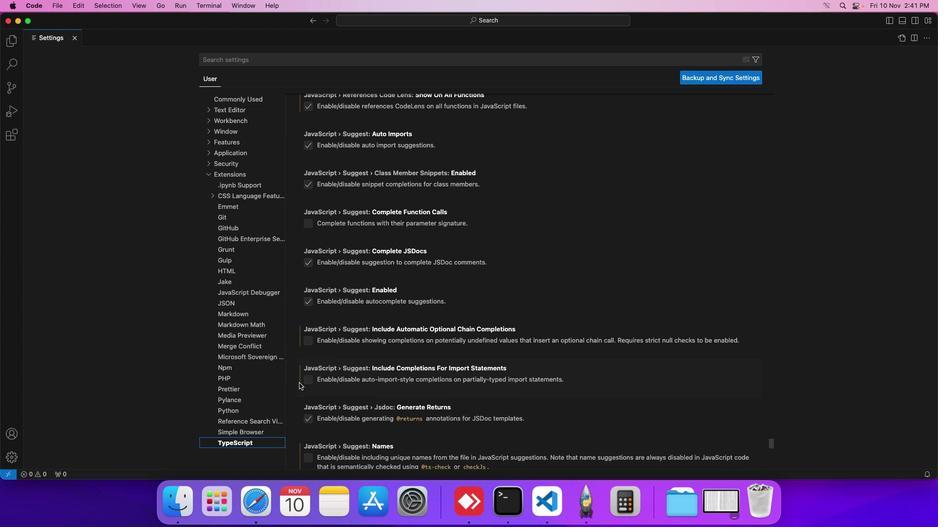 
Action: Mouse scrolled (299, 383) with delta (0, 0)
Screenshot: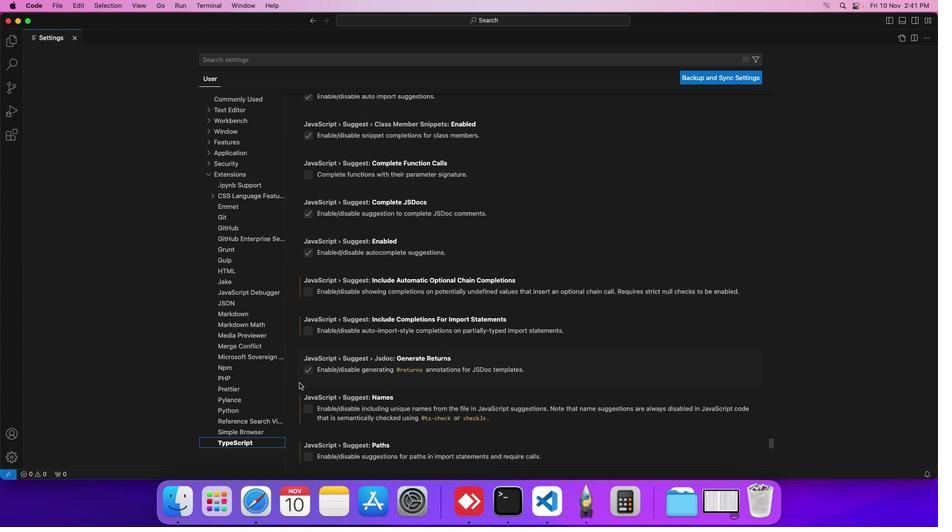 
Action: Mouse scrolled (299, 383) with delta (0, 0)
Screenshot: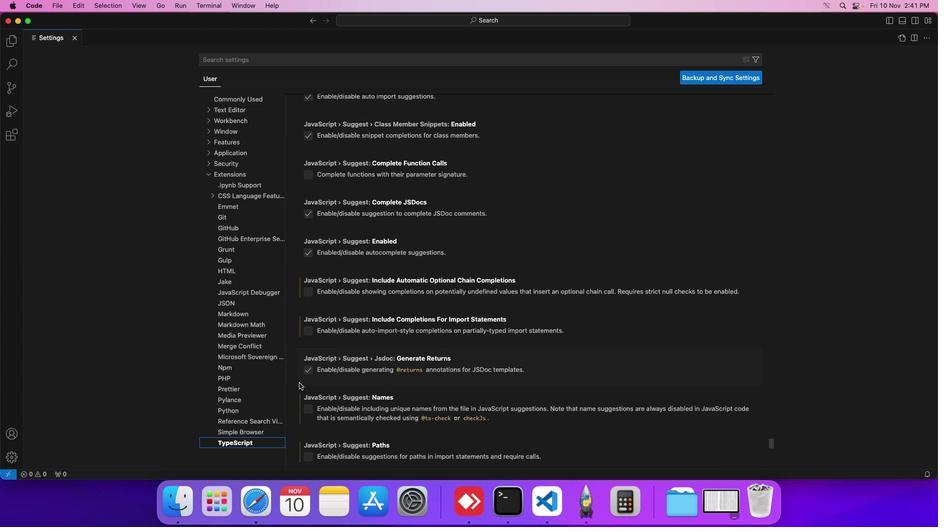 
Action: Mouse scrolled (299, 383) with delta (0, 0)
Screenshot: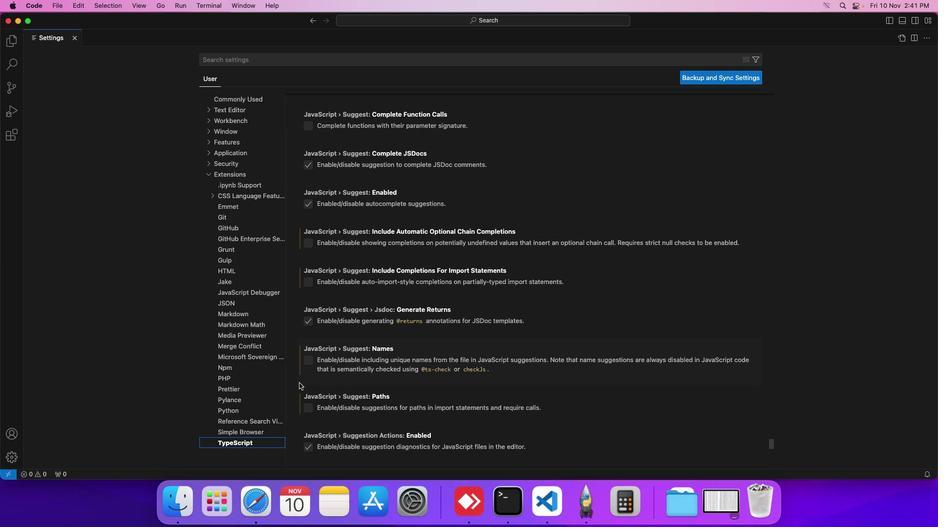 
Action: Mouse scrolled (299, 383) with delta (0, 0)
Screenshot: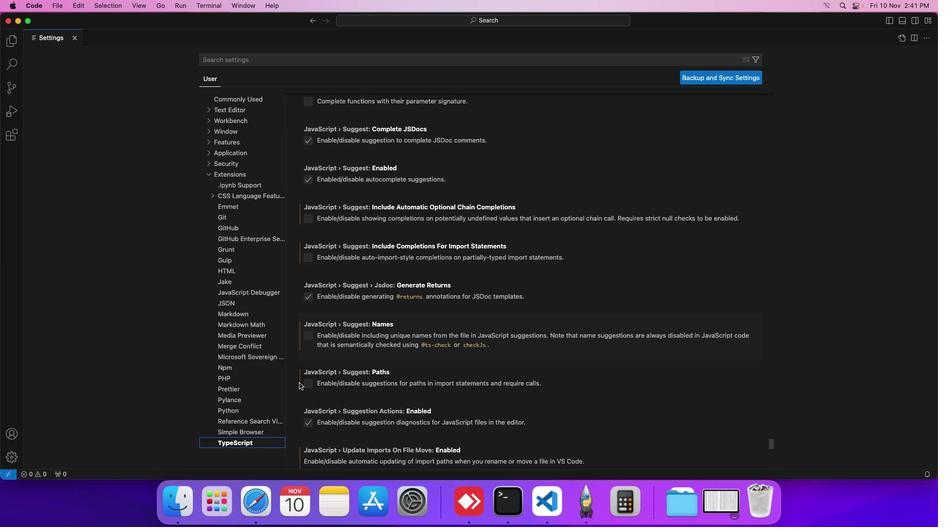
Action: Mouse scrolled (299, 383) with delta (0, 0)
Screenshot: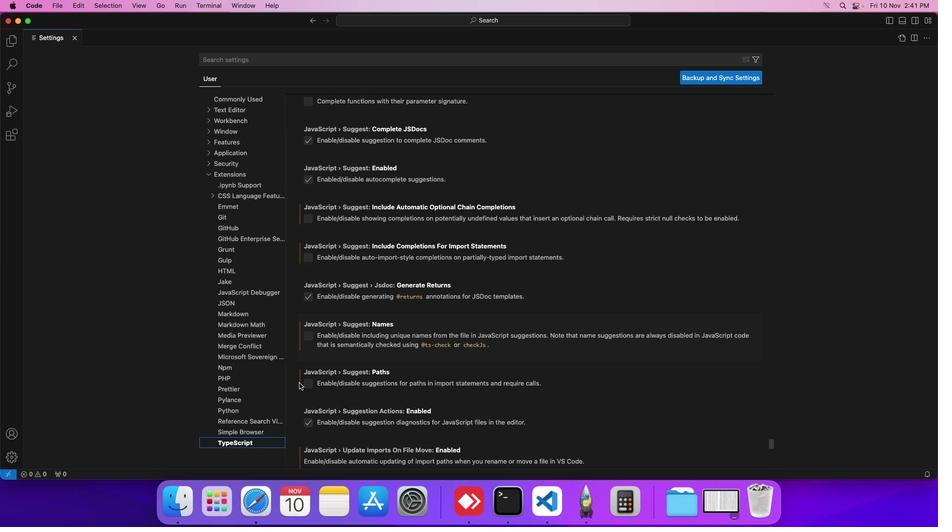 
Action: Mouse scrolled (299, 383) with delta (0, 0)
Screenshot: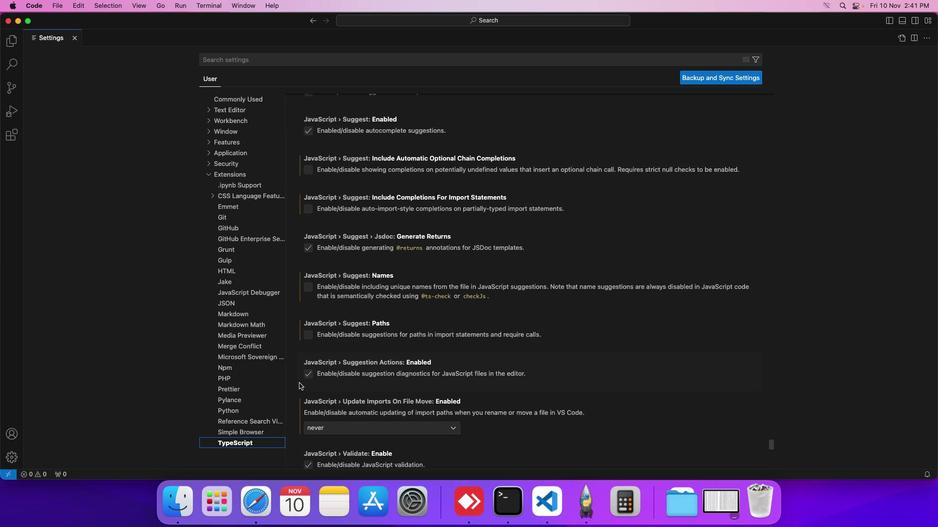 
Action: Mouse scrolled (299, 383) with delta (0, 0)
Screenshot: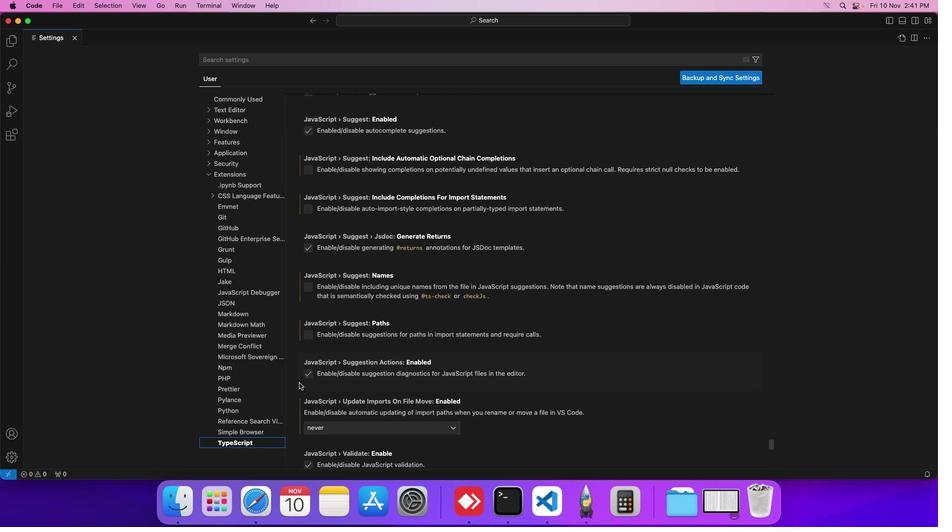 
Action: Mouse scrolled (299, 383) with delta (0, 0)
Screenshot: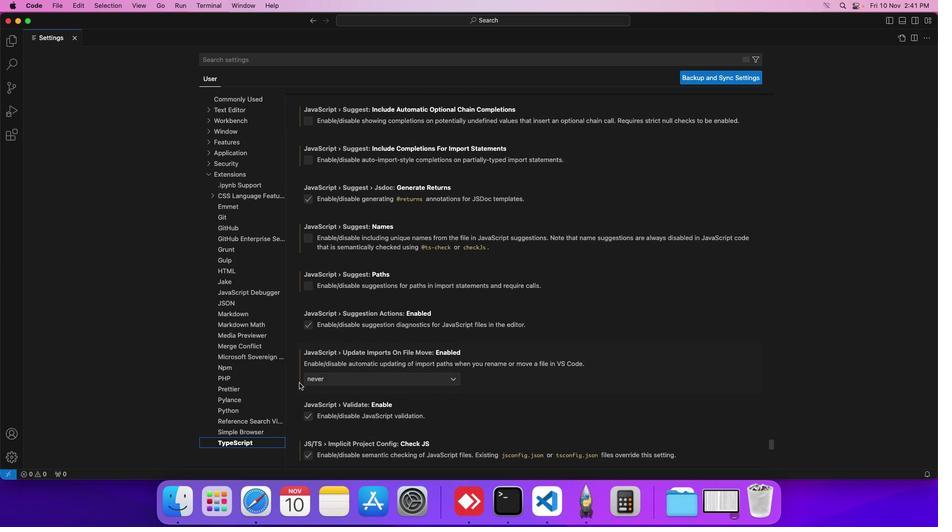 
Action: Mouse scrolled (299, 383) with delta (0, 0)
Screenshot: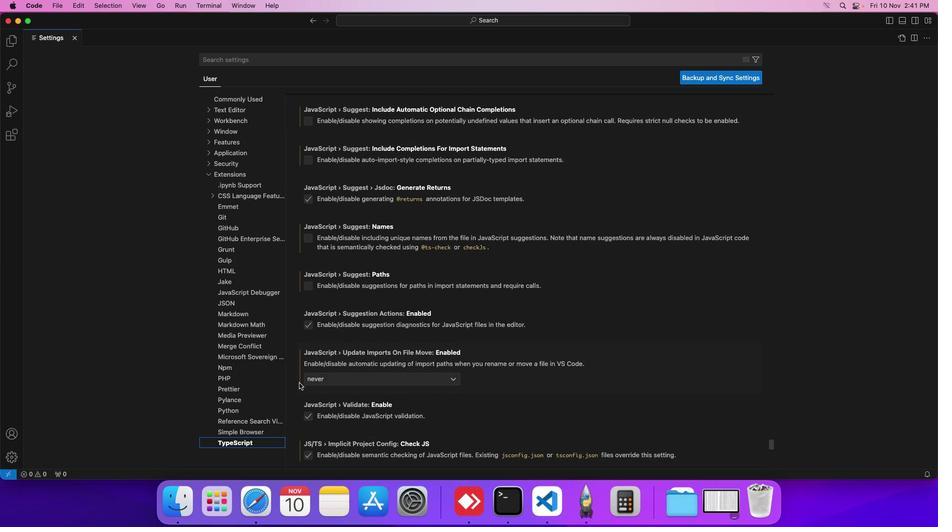 
Action: Mouse scrolled (299, 383) with delta (0, 0)
Screenshot: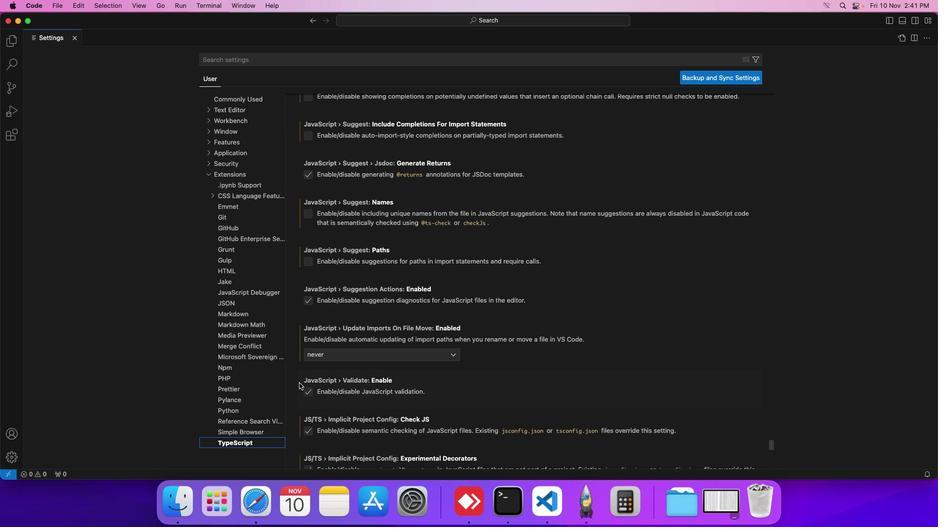 
Action: Mouse scrolled (299, 383) with delta (0, 0)
Screenshot: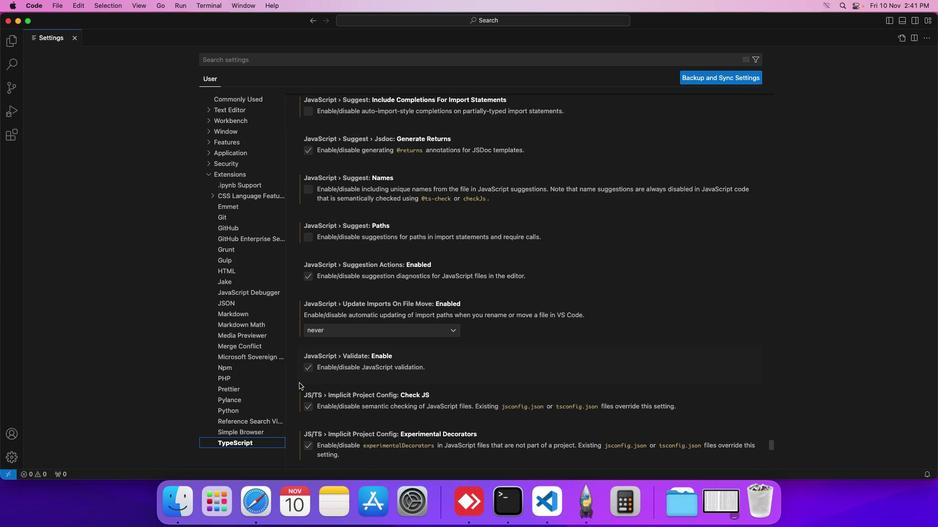 
Action: Mouse scrolled (299, 383) with delta (0, 0)
Screenshot: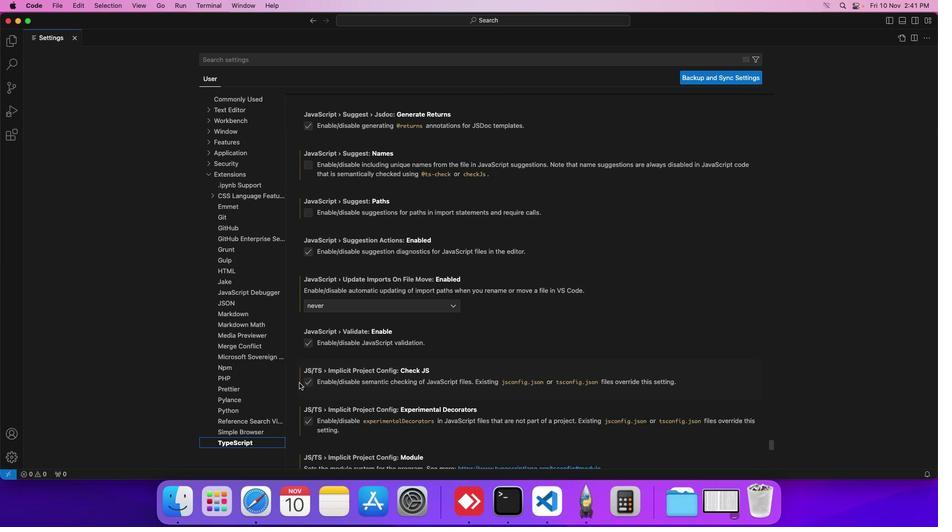 
Action: Mouse scrolled (299, 383) with delta (0, 0)
Screenshot: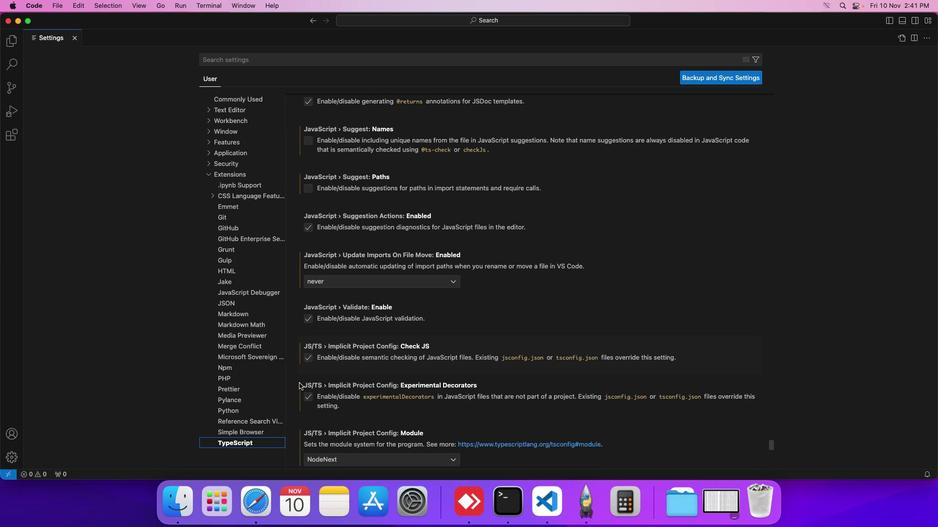
Action: Mouse scrolled (299, 383) with delta (0, 0)
Screenshot: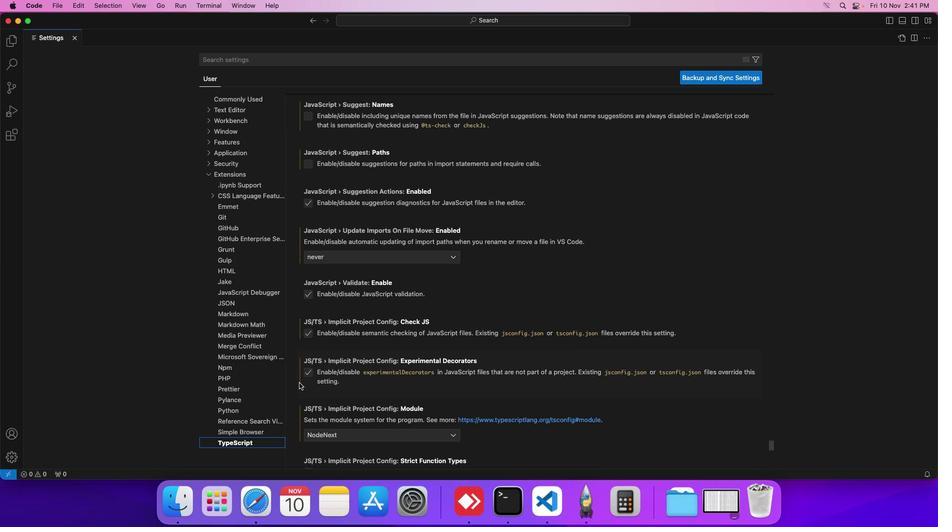 
Action: Mouse scrolled (299, 383) with delta (0, 0)
Screenshot: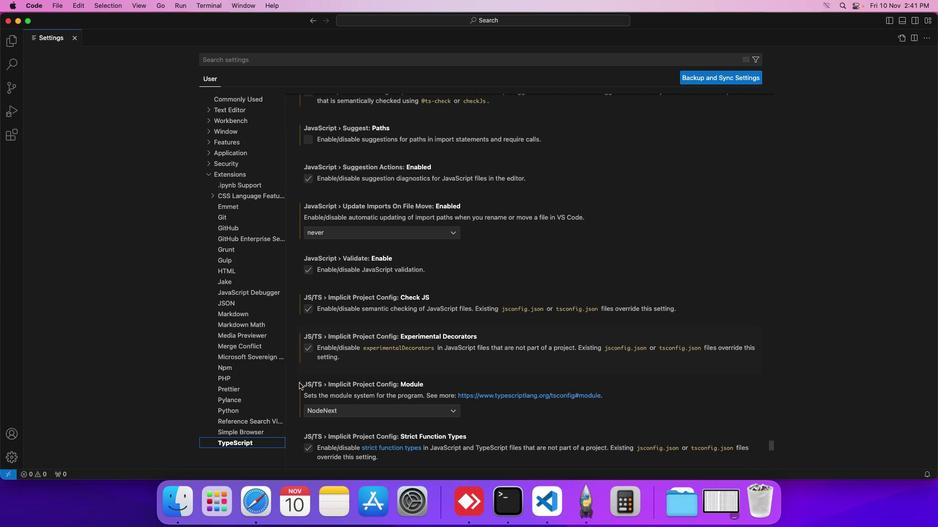 
Action: Mouse scrolled (299, 383) with delta (0, 0)
Screenshot: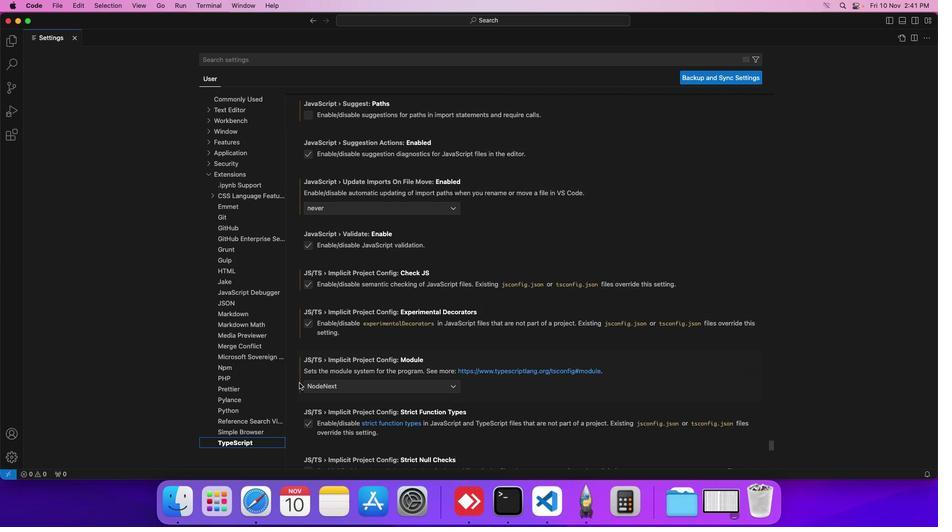 
Action: Mouse scrolled (299, 383) with delta (0, 0)
Screenshot: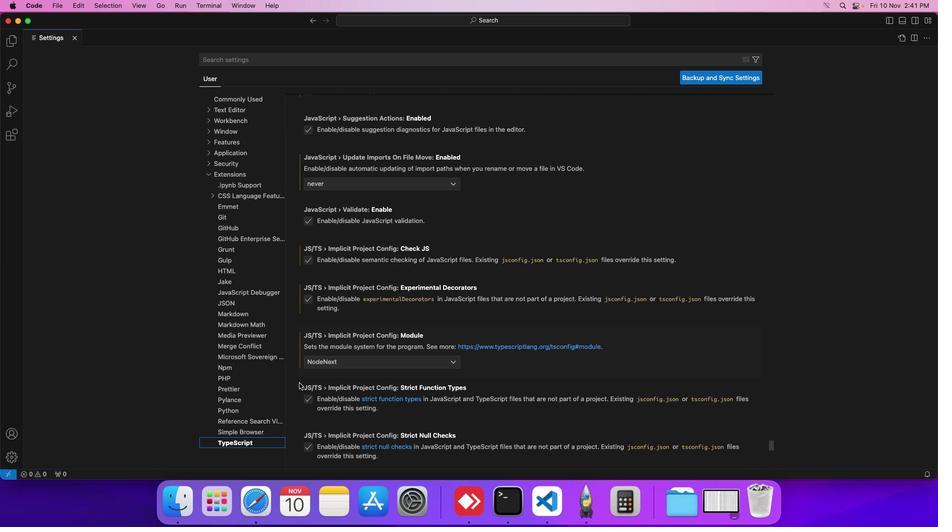 
Action: Mouse scrolled (299, 383) with delta (0, 0)
Screenshot: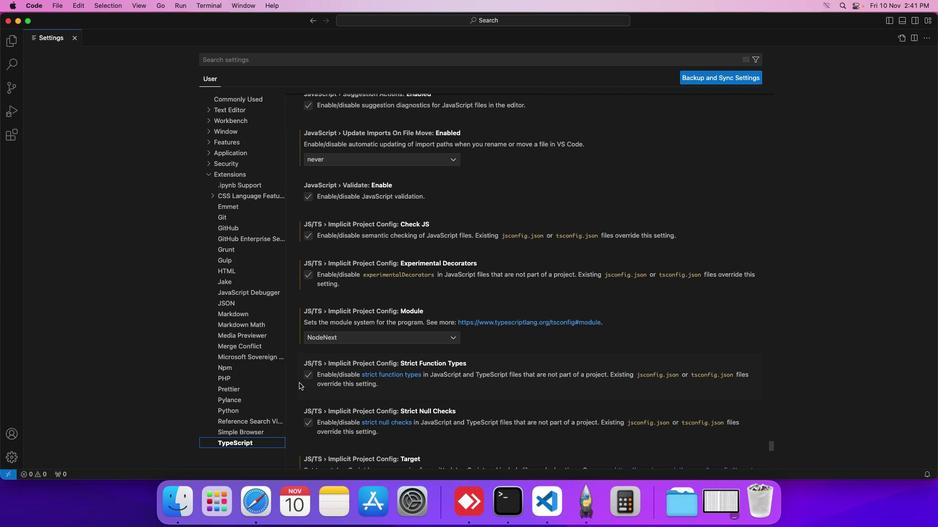 
Action: Mouse scrolled (299, 383) with delta (0, 0)
Screenshot: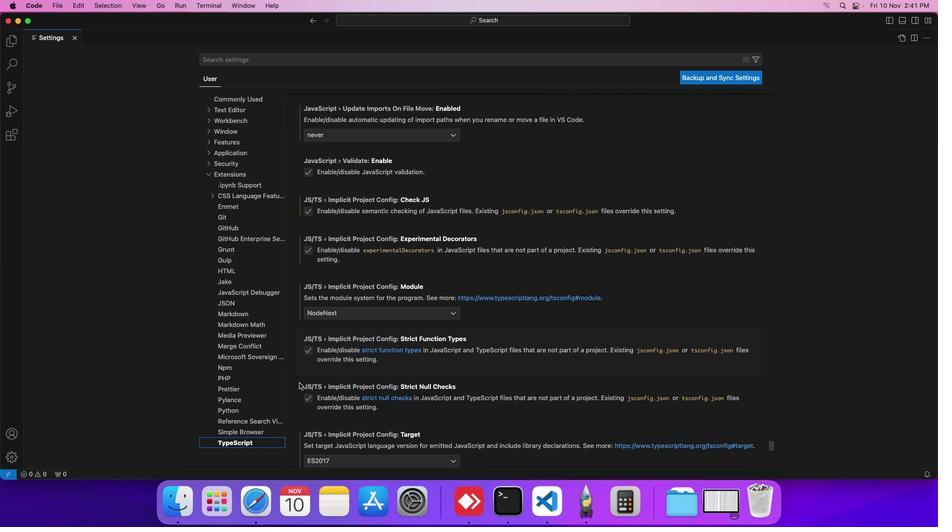 
Action: Mouse scrolled (299, 383) with delta (0, 0)
Screenshot: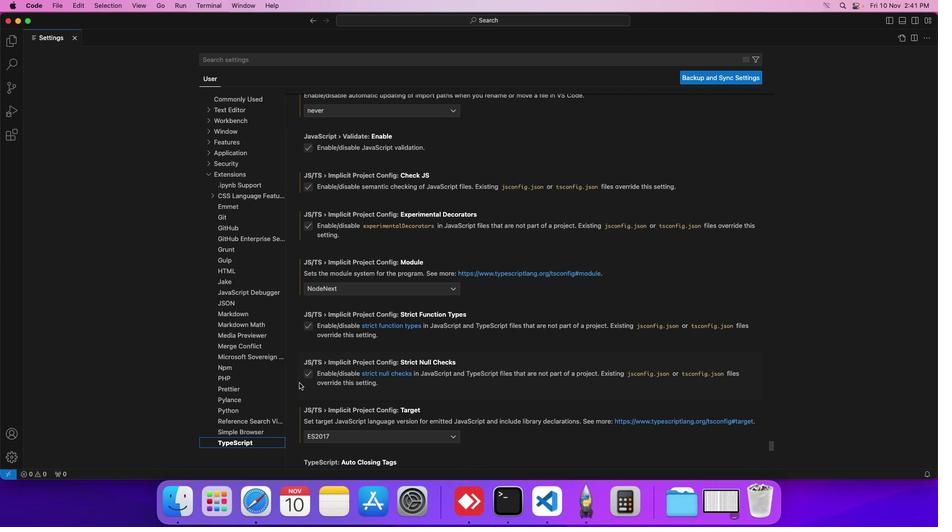 
Action: Mouse scrolled (299, 383) with delta (0, 0)
Screenshot: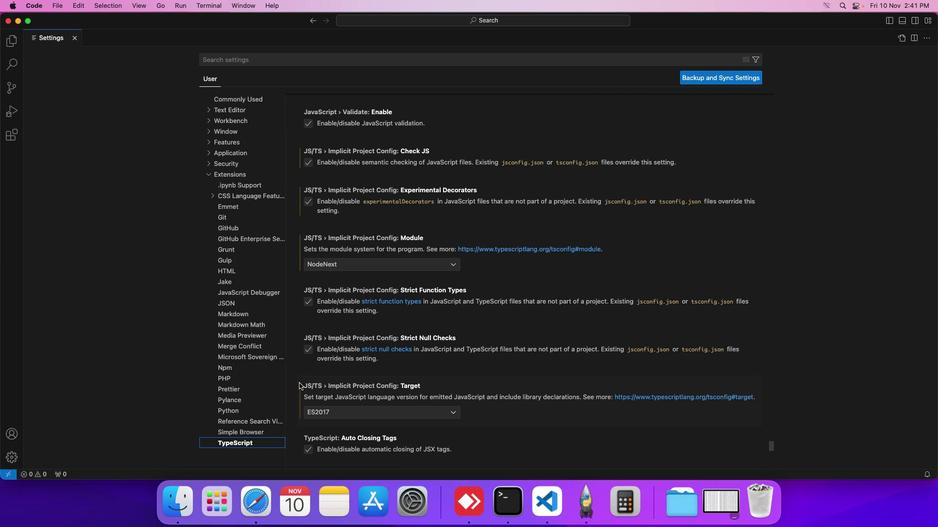 
Action: Mouse scrolled (299, 383) with delta (0, 0)
Screenshot: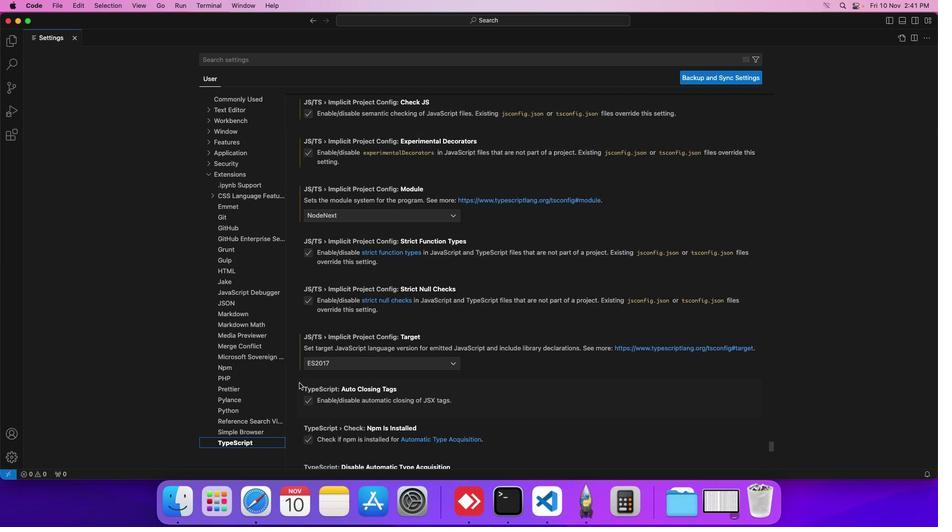 
Action: Mouse scrolled (299, 383) with delta (0, 0)
Screenshot: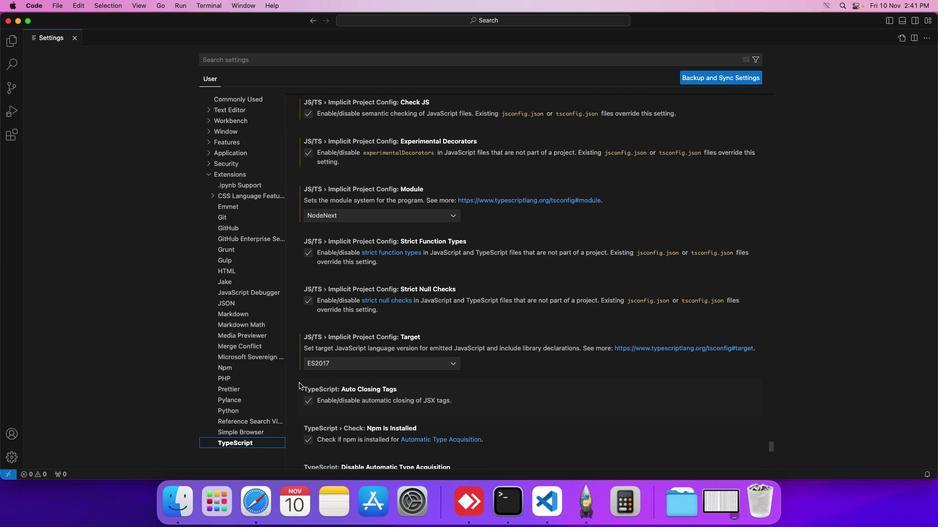 
Action: Mouse scrolled (299, 383) with delta (0, 0)
Screenshot: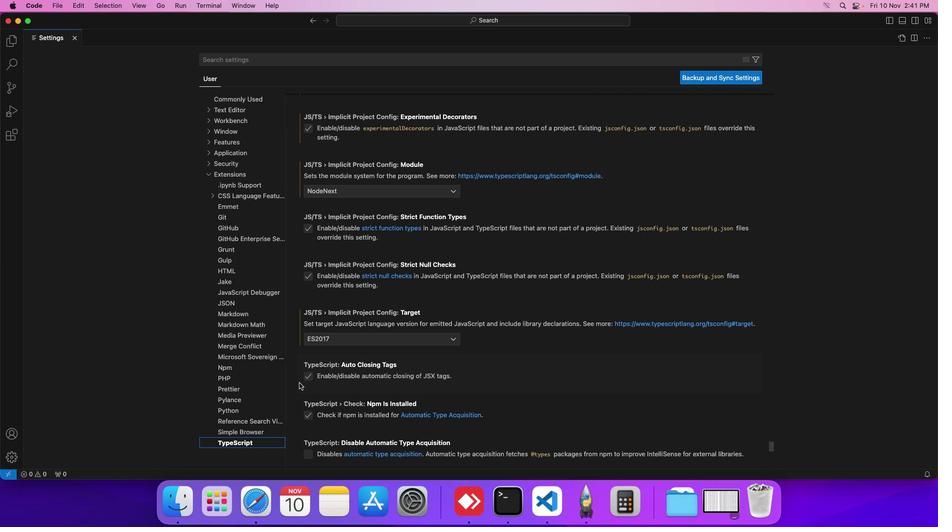 
Action: Mouse scrolled (299, 383) with delta (0, 0)
Screenshot: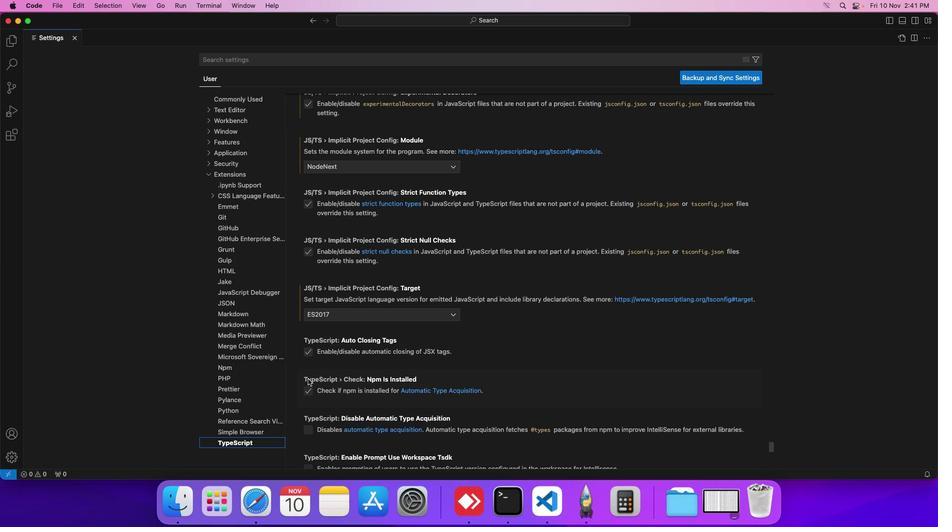 
Action: Mouse moved to (343, 318)
Screenshot: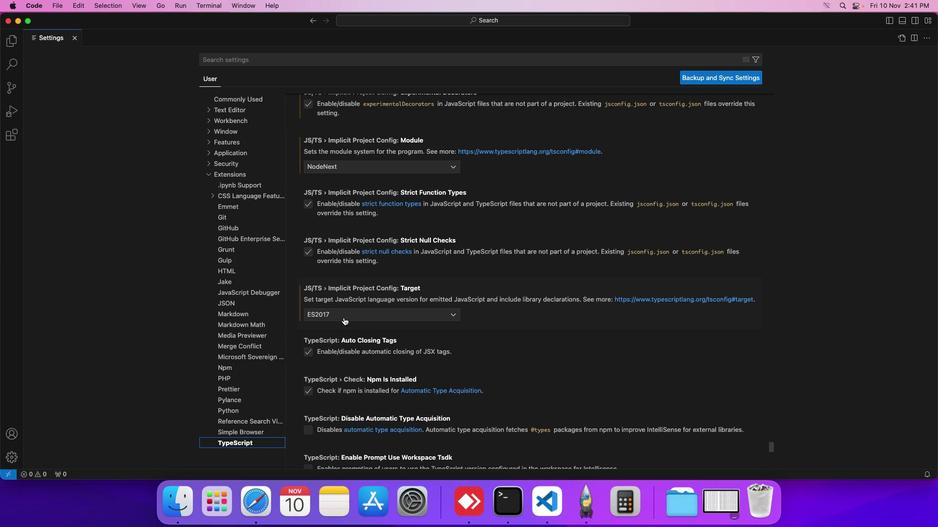 
Action: Mouse pressed left at (343, 318)
Screenshot: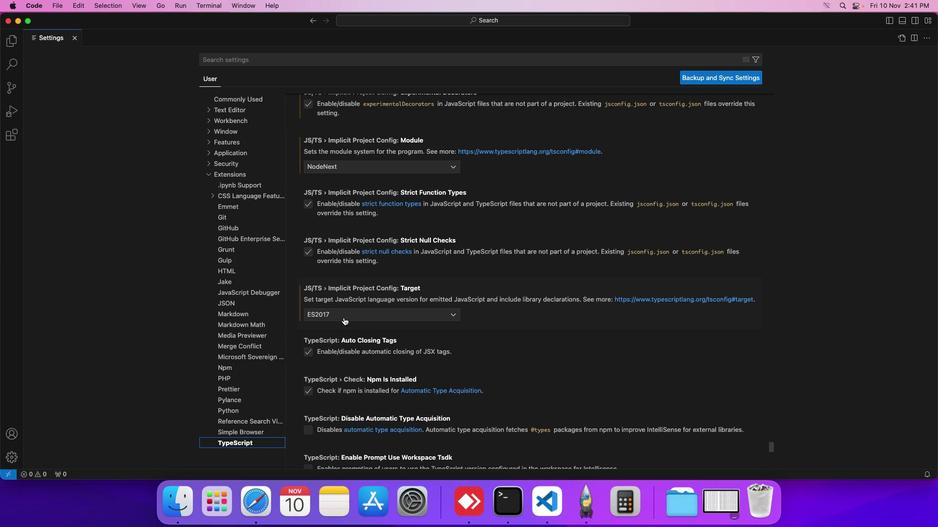 
Action: Mouse moved to (331, 391)
Screenshot: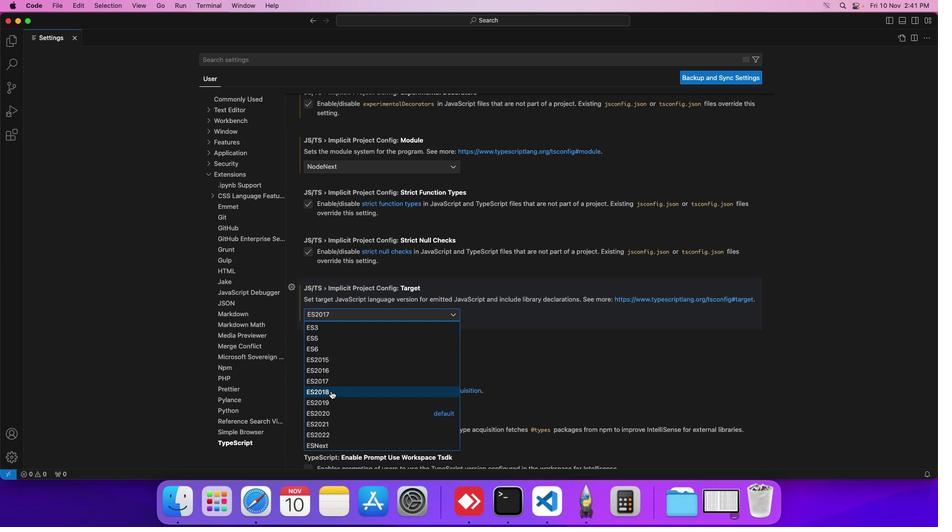 
Action: Mouse pressed left at (331, 391)
Screenshot: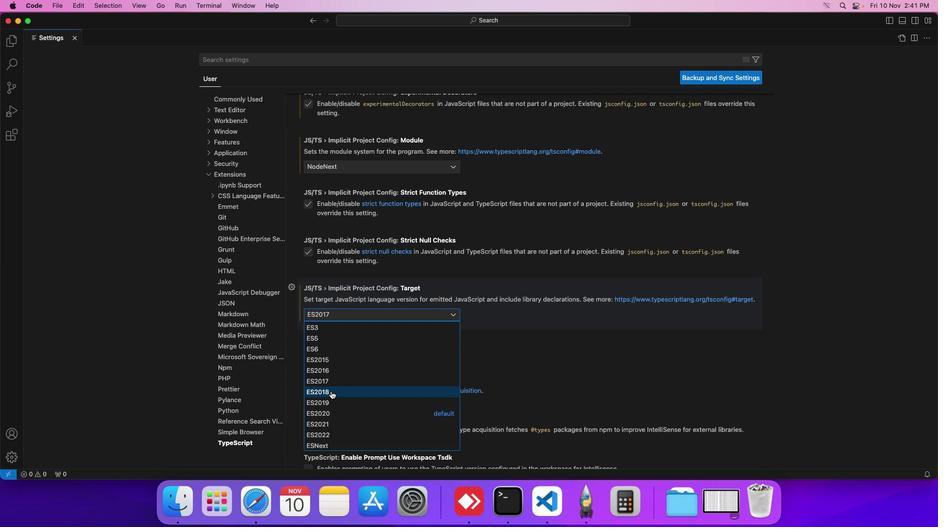 
Action: Mouse moved to (325, 388)
Screenshot: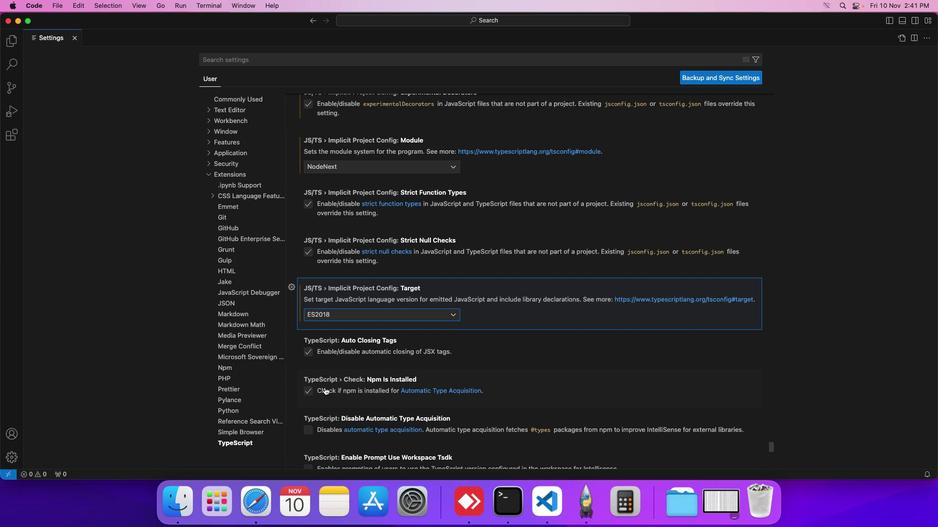 
